 Task: Send an email with the signature Gilberto Hall with the subject Update on a flexible work arrangement and the message Can you provide feedback on the latest training program for the sales team? from softage.8@softage.net to softage.9@softage.net and move the email from Sent Items to the folder Vitamins
Action: Mouse moved to (152, 173)
Screenshot: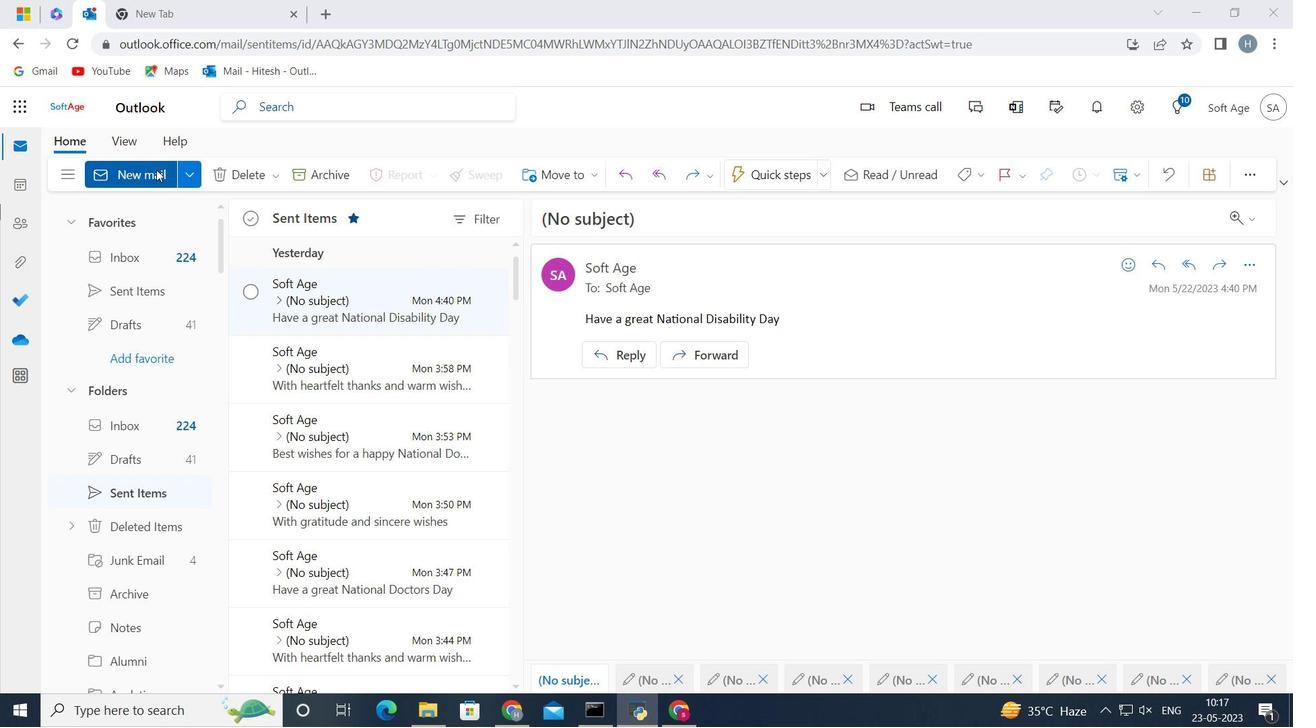 
Action: Mouse pressed left at (152, 173)
Screenshot: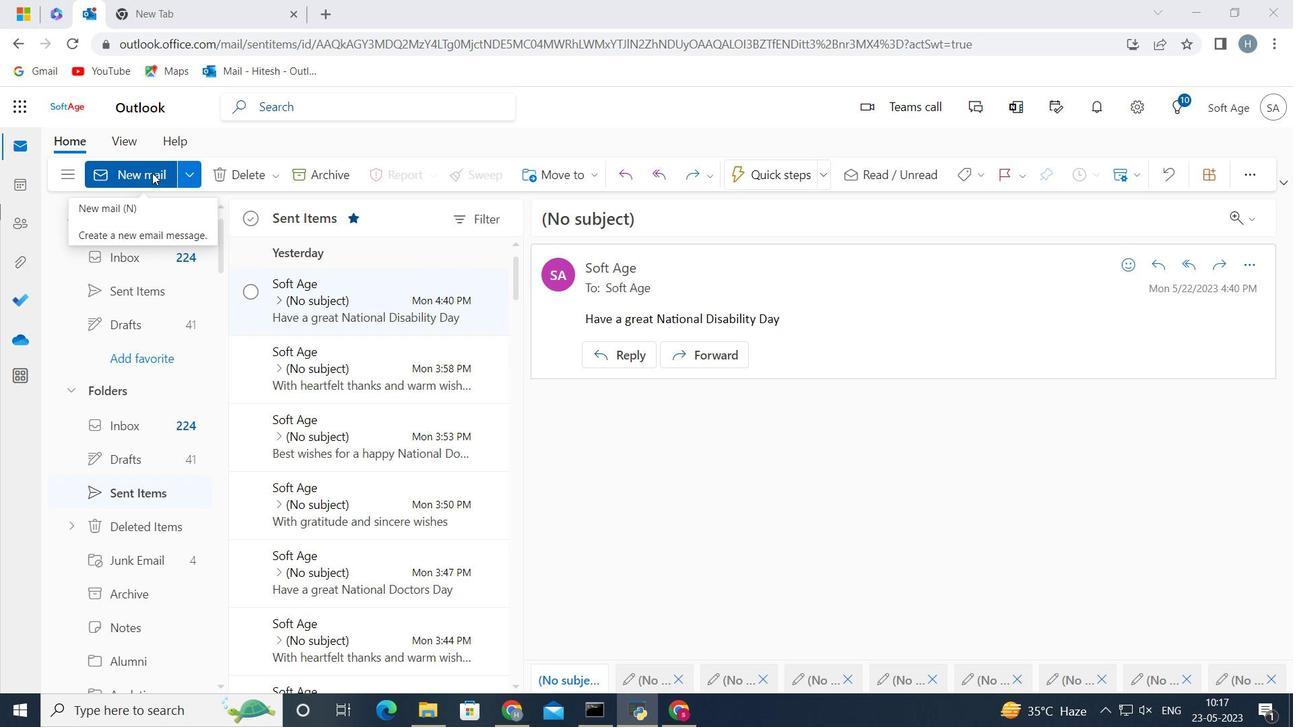 
Action: Mouse moved to (1063, 172)
Screenshot: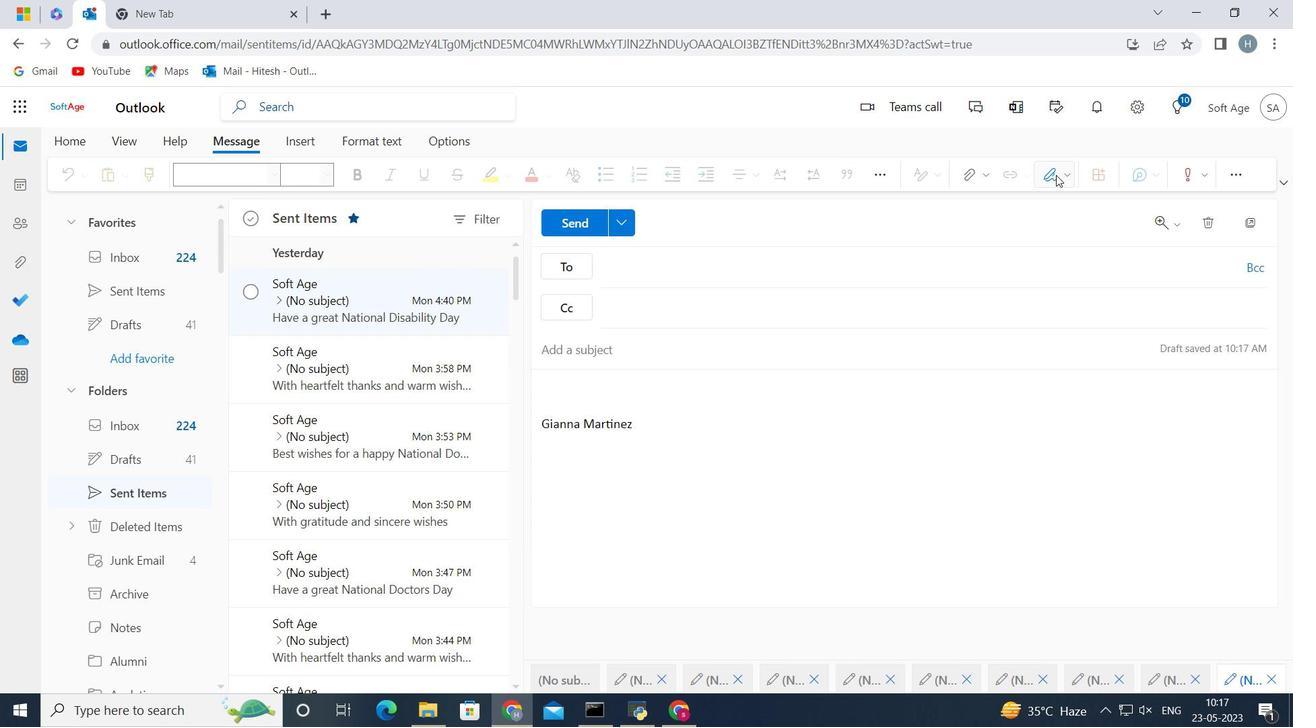 
Action: Mouse pressed left at (1063, 172)
Screenshot: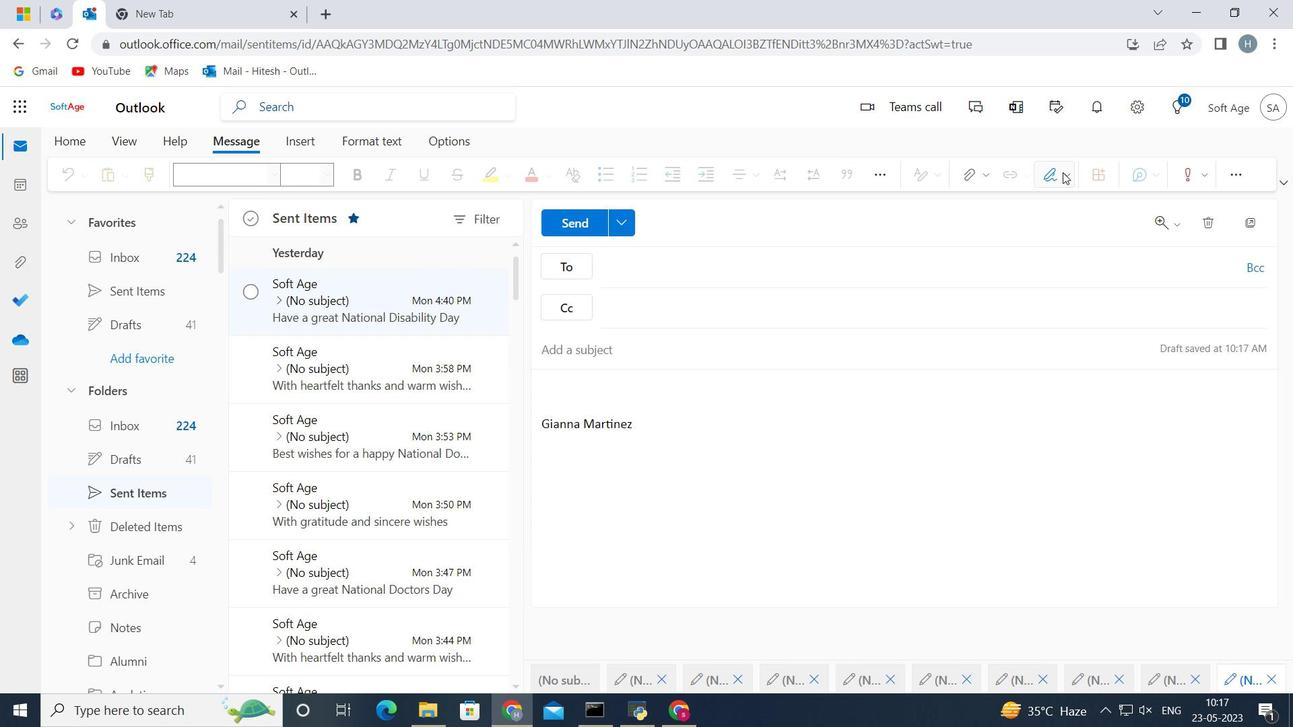 
Action: Mouse moved to (980, 245)
Screenshot: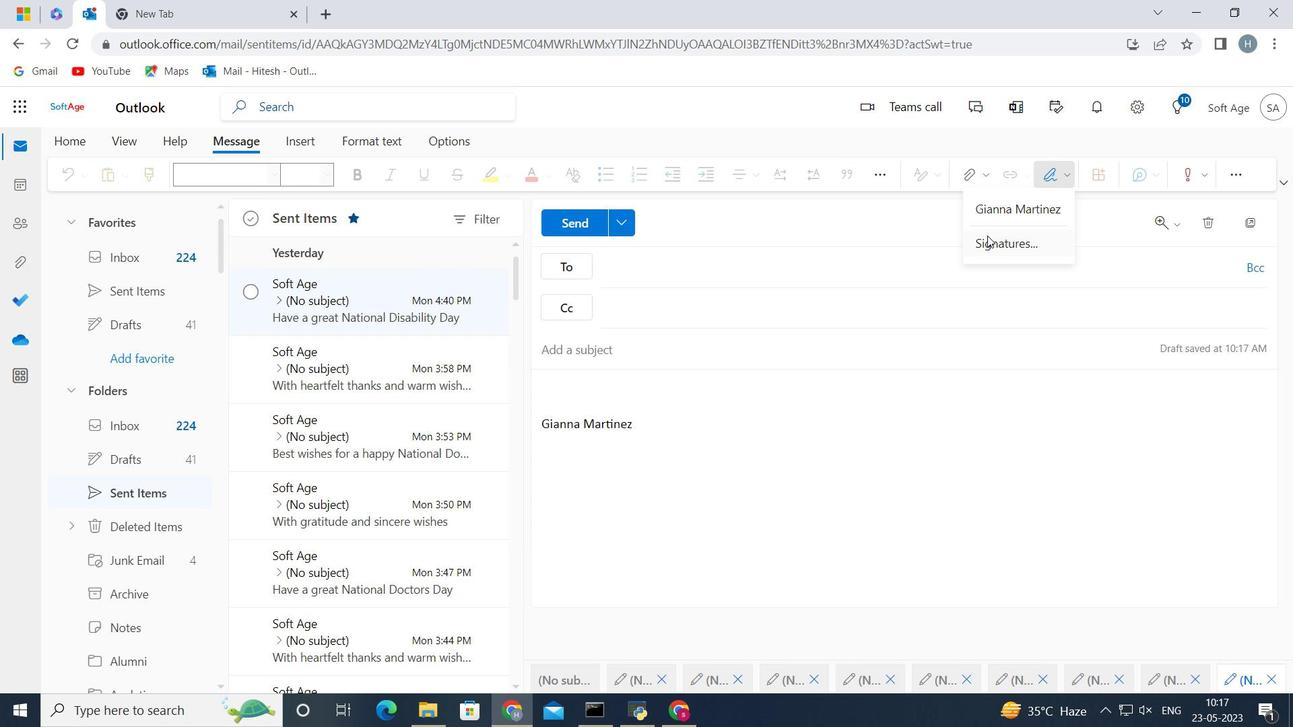 
Action: Mouse pressed left at (980, 245)
Screenshot: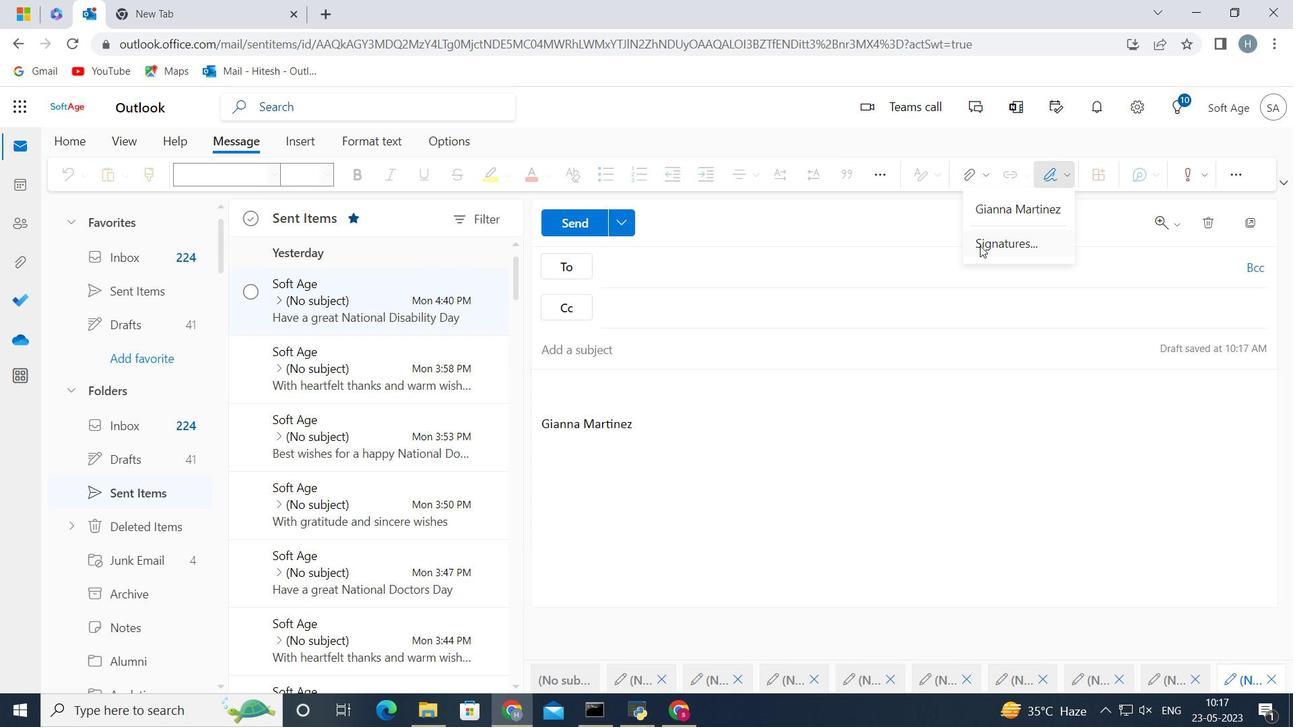 
Action: Mouse moved to (963, 311)
Screenshot: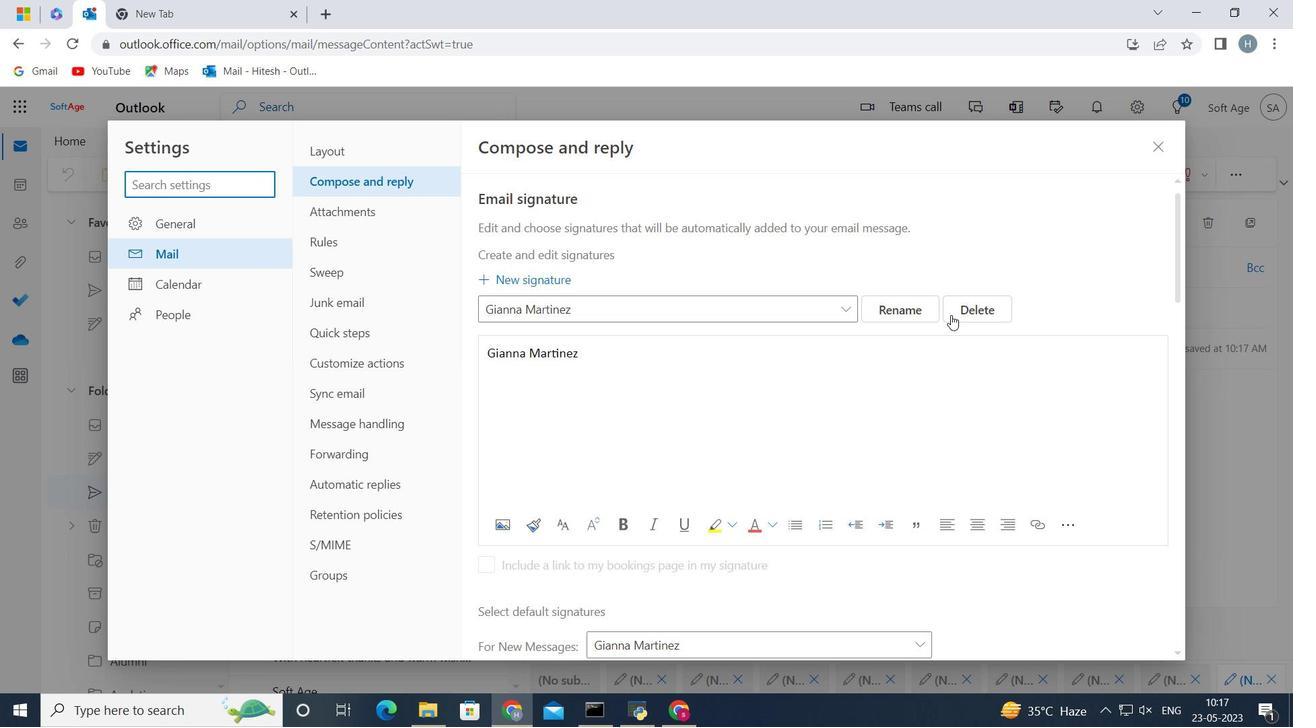 
Action: Mouse pressed left at (963, 311)
Screenshot: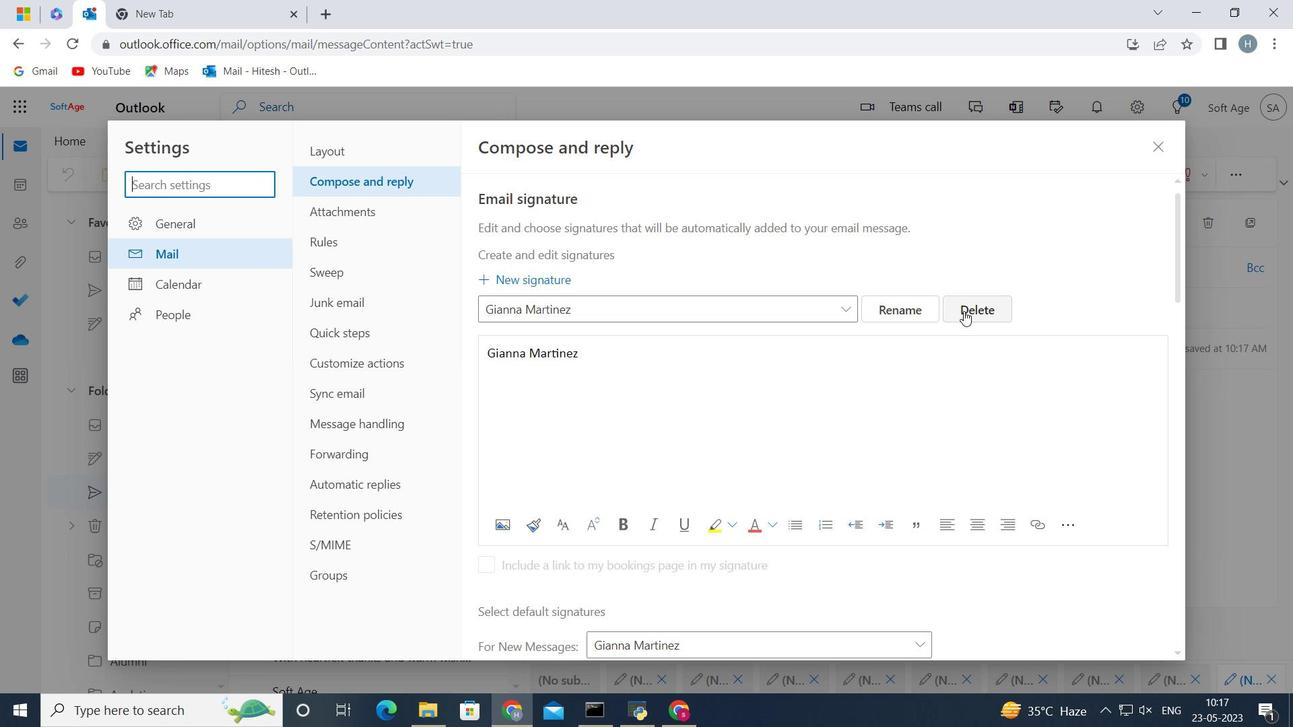 
Action: Mouse moved to (836, 311)
Screenshot: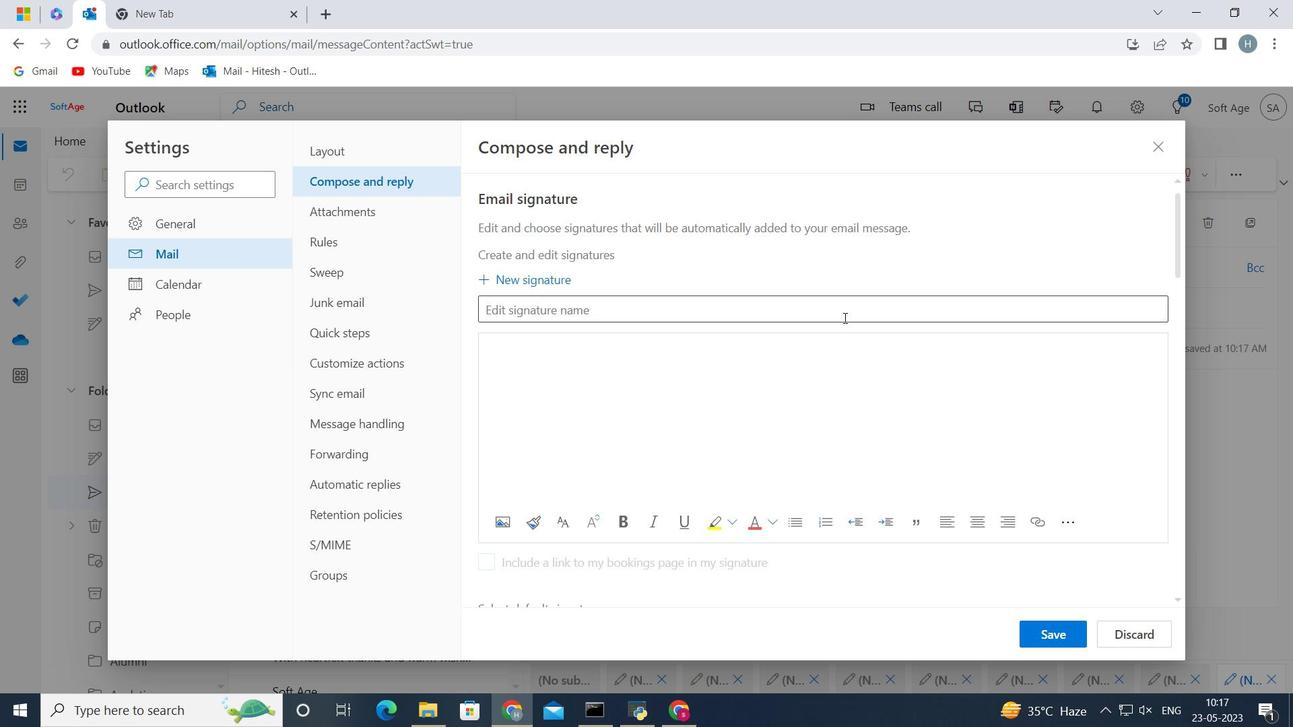 
Action: Mouse pressed left at (836, 311)
Screenshot: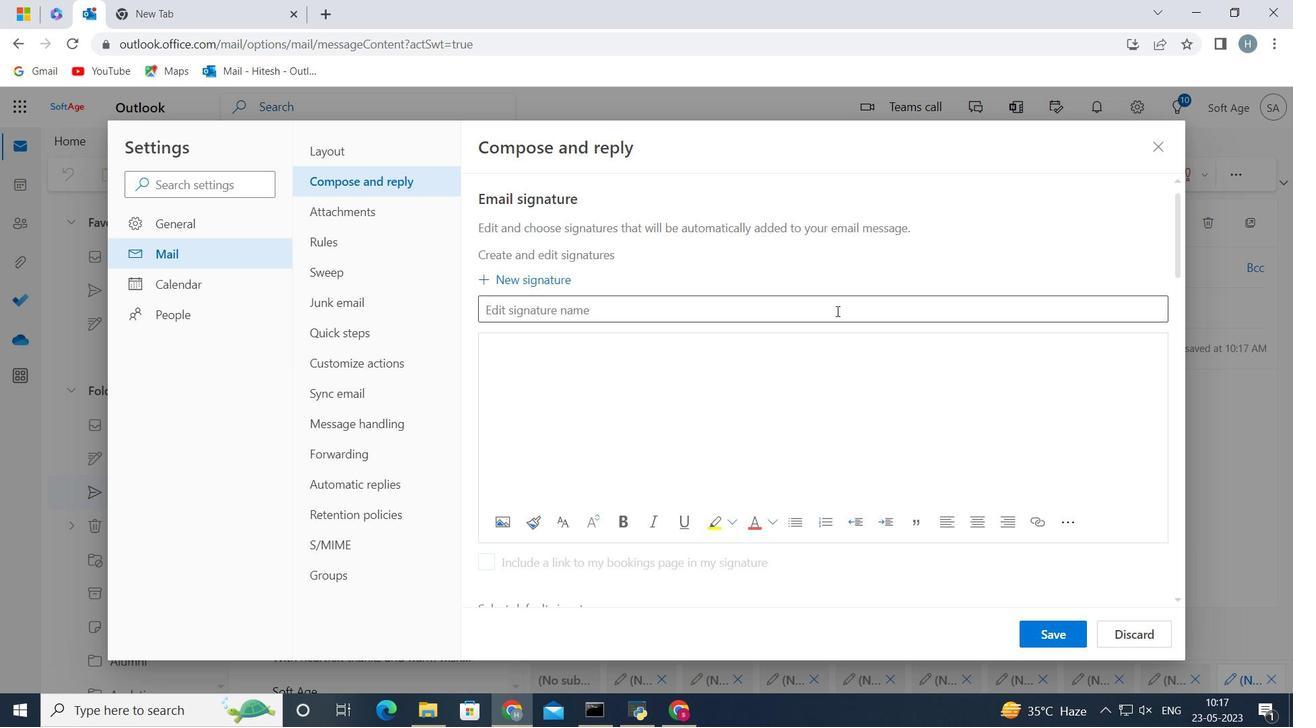 
Action: Key pressed <Key.shift>Gilberto<Key.space><Key.shift>Hall
Screenshot: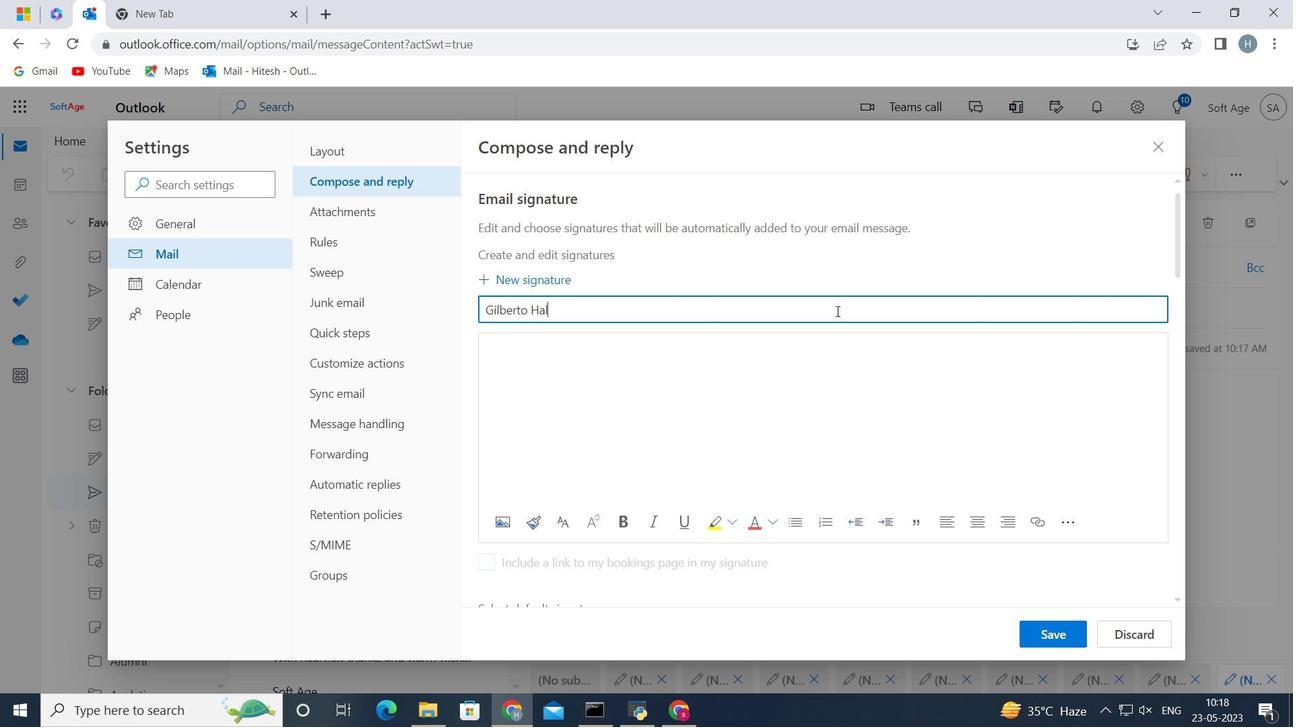 
Action: Mouse moved to (672, 350)
Screenshot: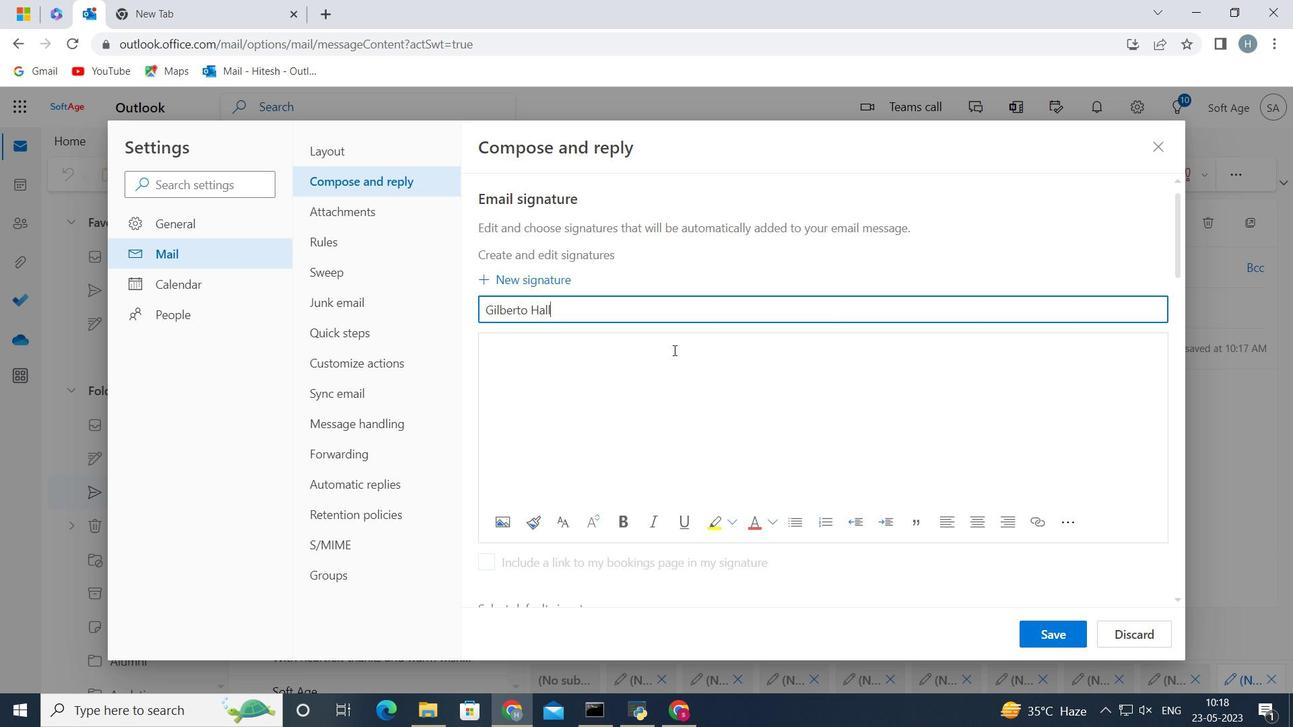 
Action: Mouse pressed left at (672, 350)
Screenshot: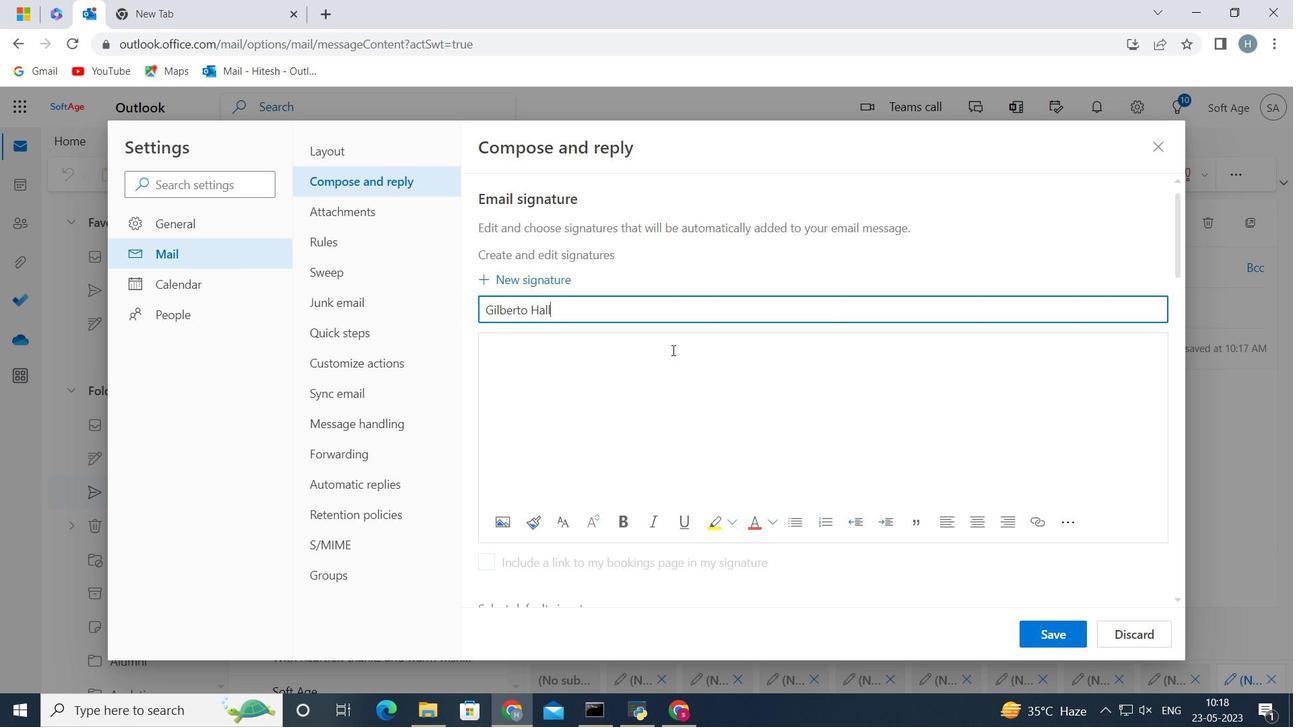 
Action: Key pressed <Key.shift>Gilberto<Key.space><Key.shift>Hall
Screenshot: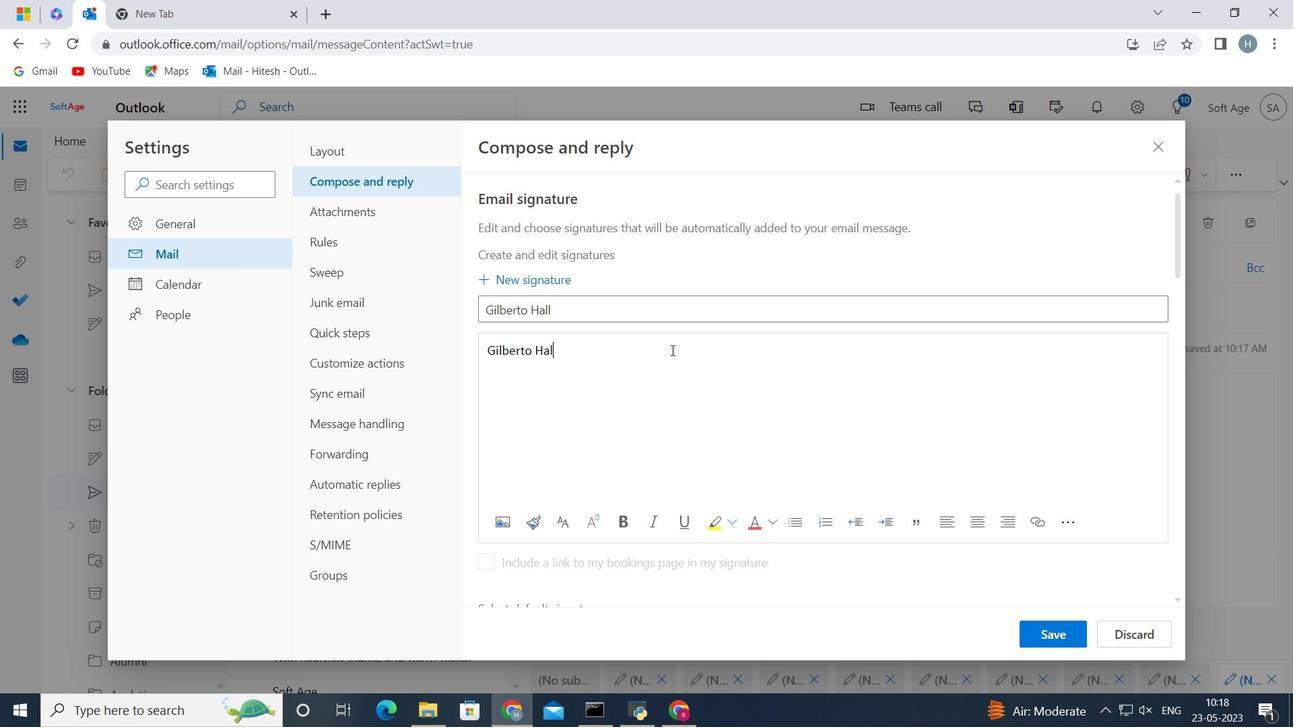 
Action: Mouse moved to (1064, 636)
Screenshot: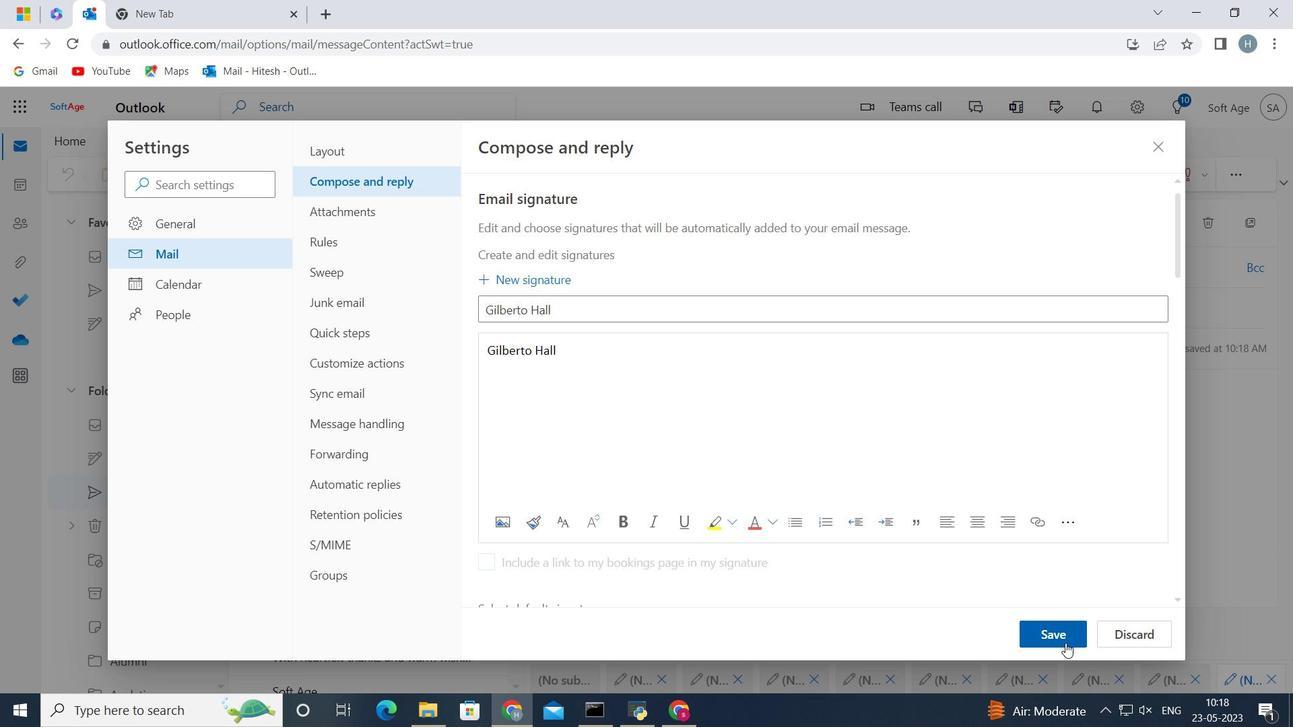 
Action: Mouse pressed left at (1064, 636)
Screenshot: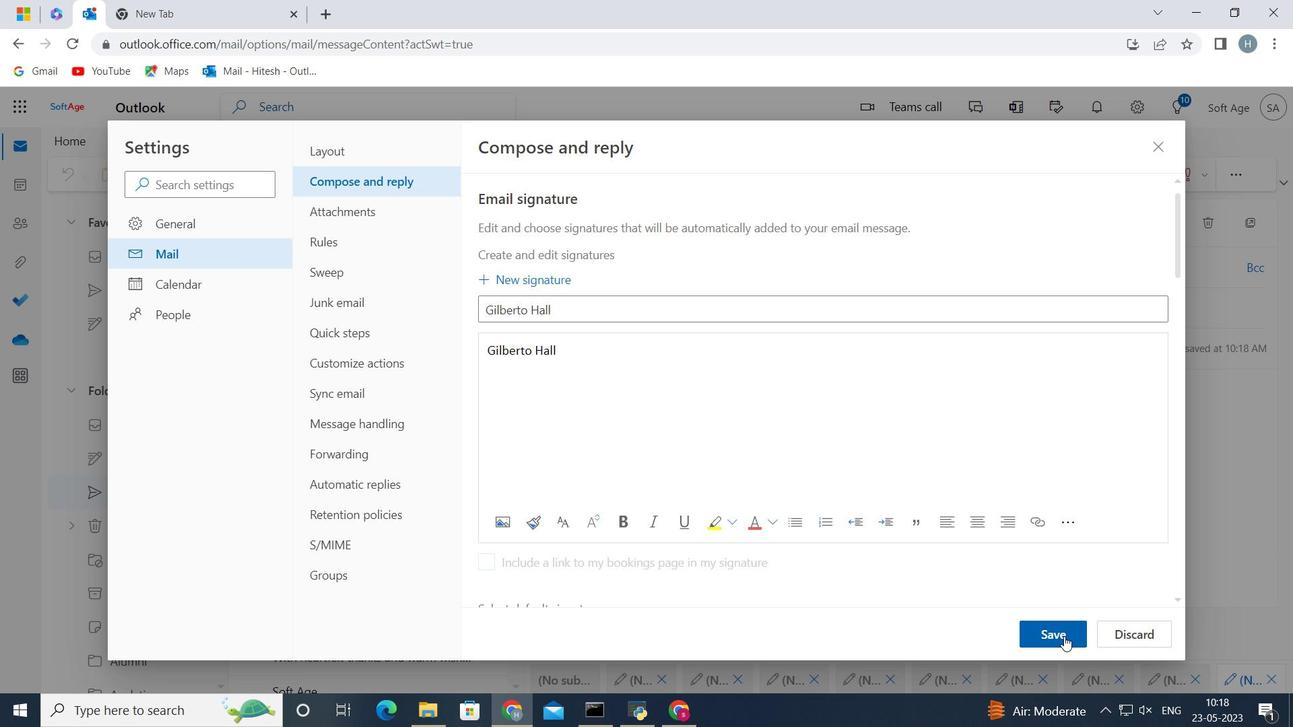 
Action: Mouse moved to (965, 314)
Screenshot: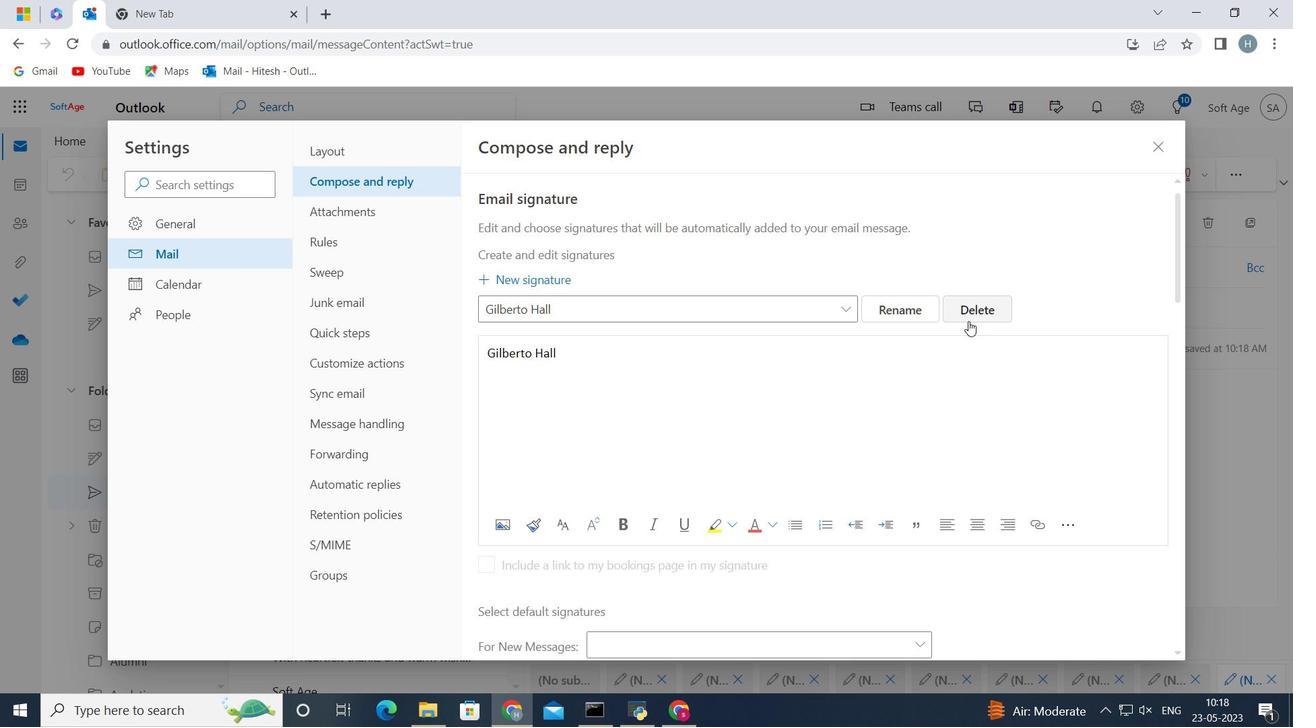 
Action: Mouse scrolled (966, 314) with delta (0, 0)
Screenshot: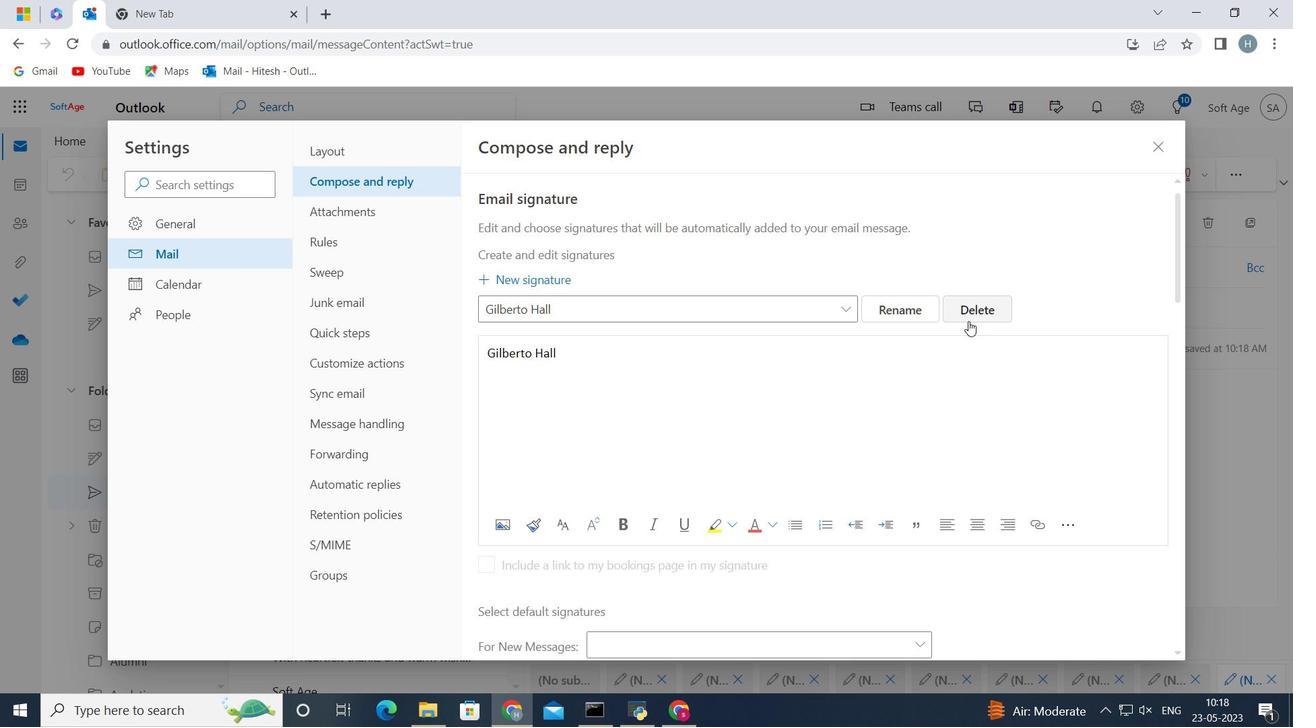 
Action: Mouse scrolled (965, 313) with delta (0, 0)
Screenshot: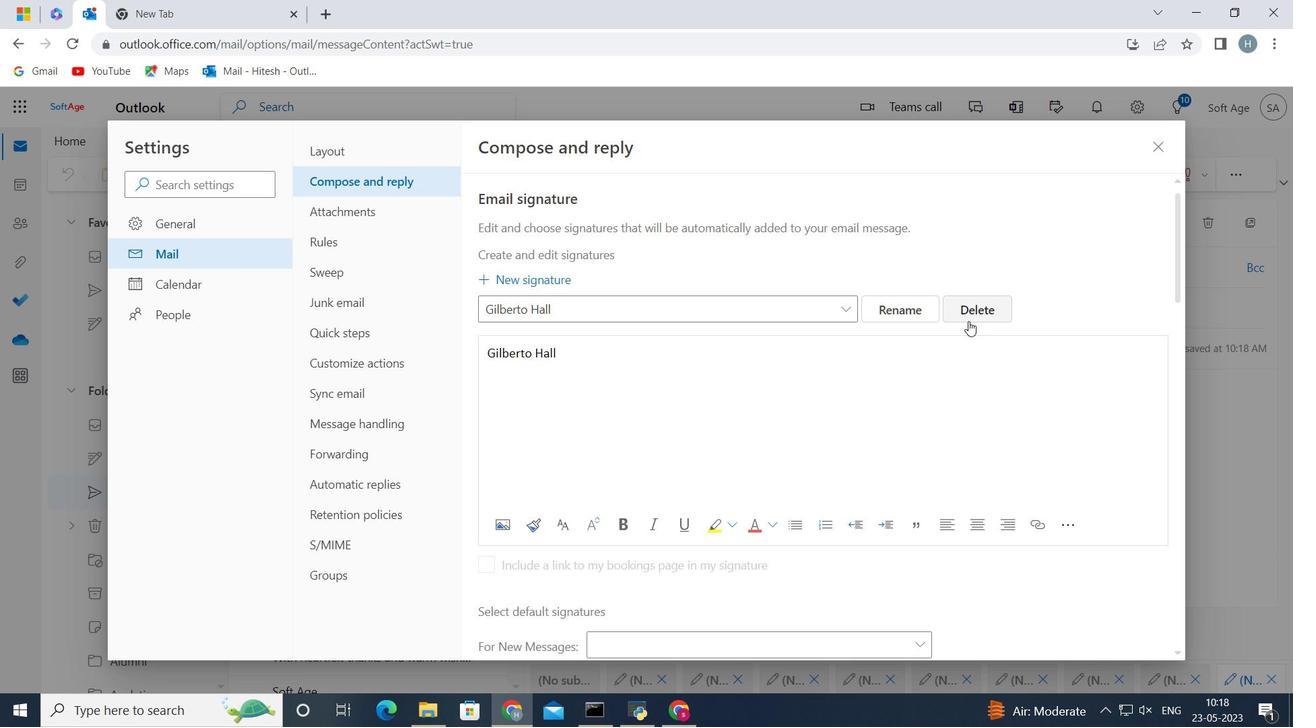 
Action: Mouse moved to (871, 475)
Screenshot: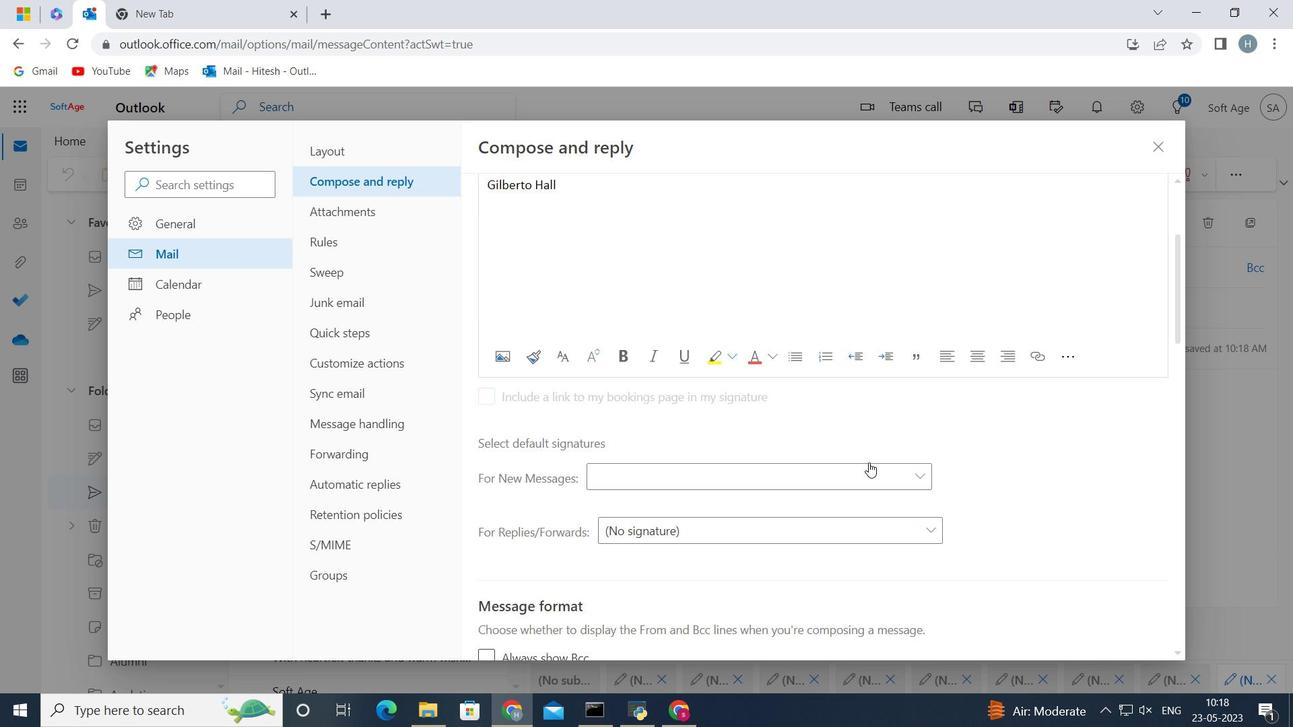 
Action: Mouse pressed left at (871, 475)
Screenshot: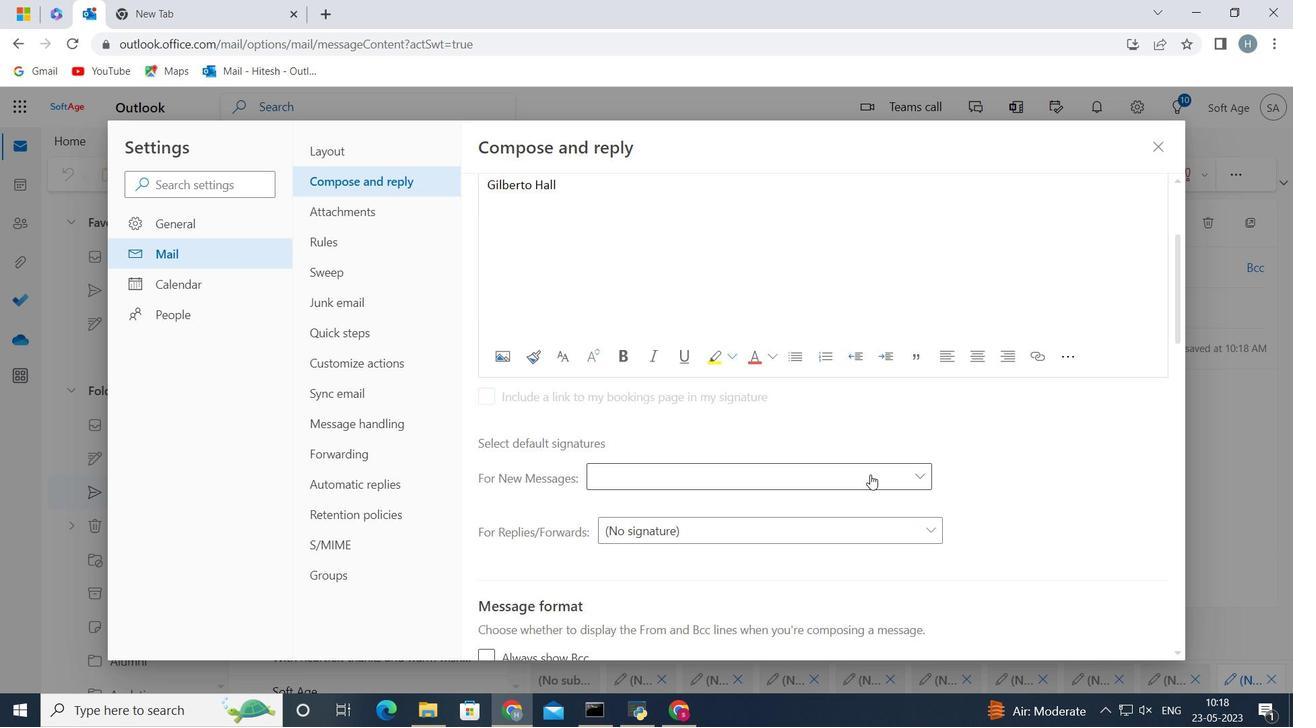 
Action: Mouse moved to (815, 534)
Screenshot: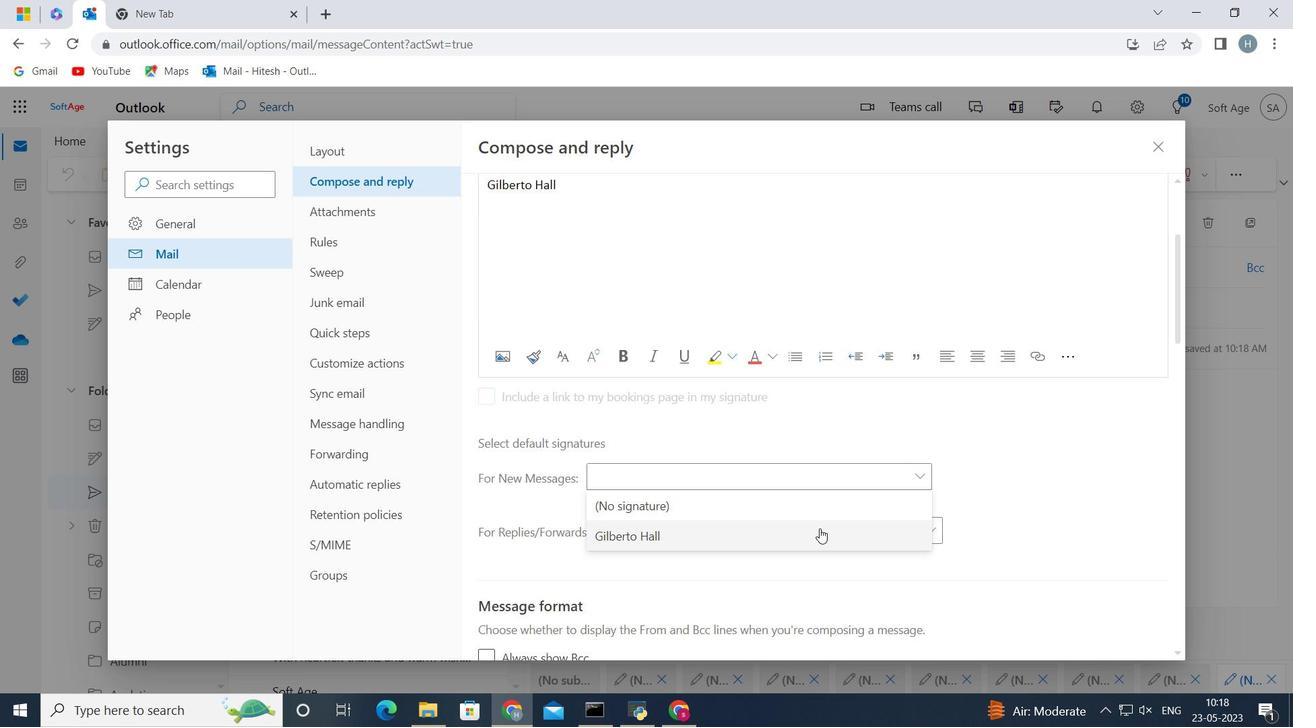 
Action: Mouse pressed left at (815, 534)
Screenshot: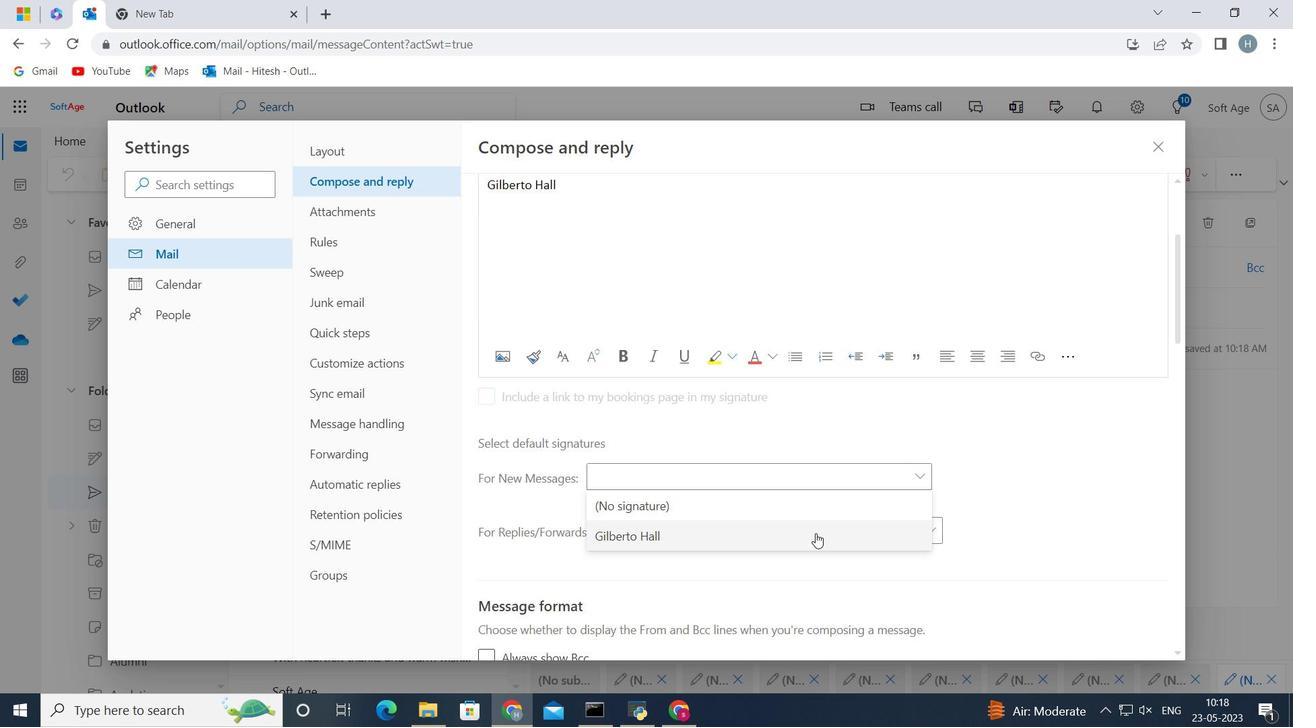 
Action: Mouse moved to (1062, 634)
Screenshot: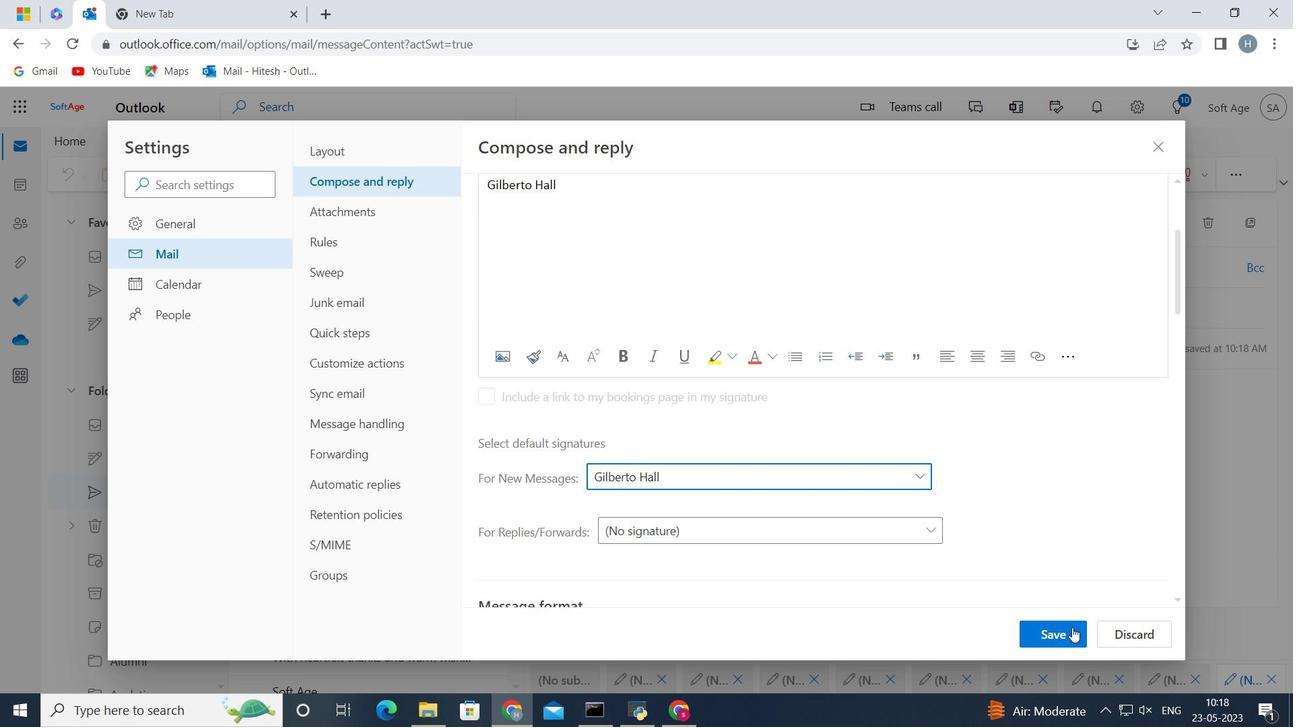 
Action: Mouse pressed left at (1062, 634)
Screenshot: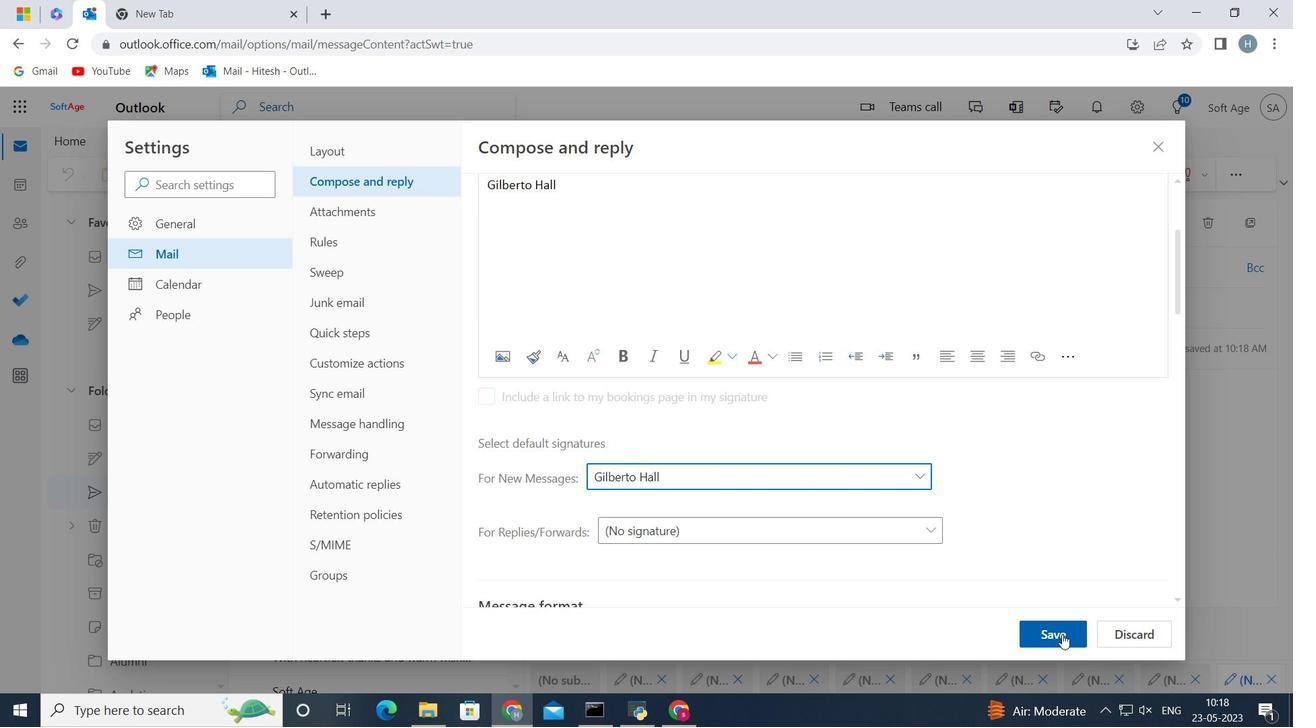 
Action: Mouse moved to (1152, 152)
Screenshot: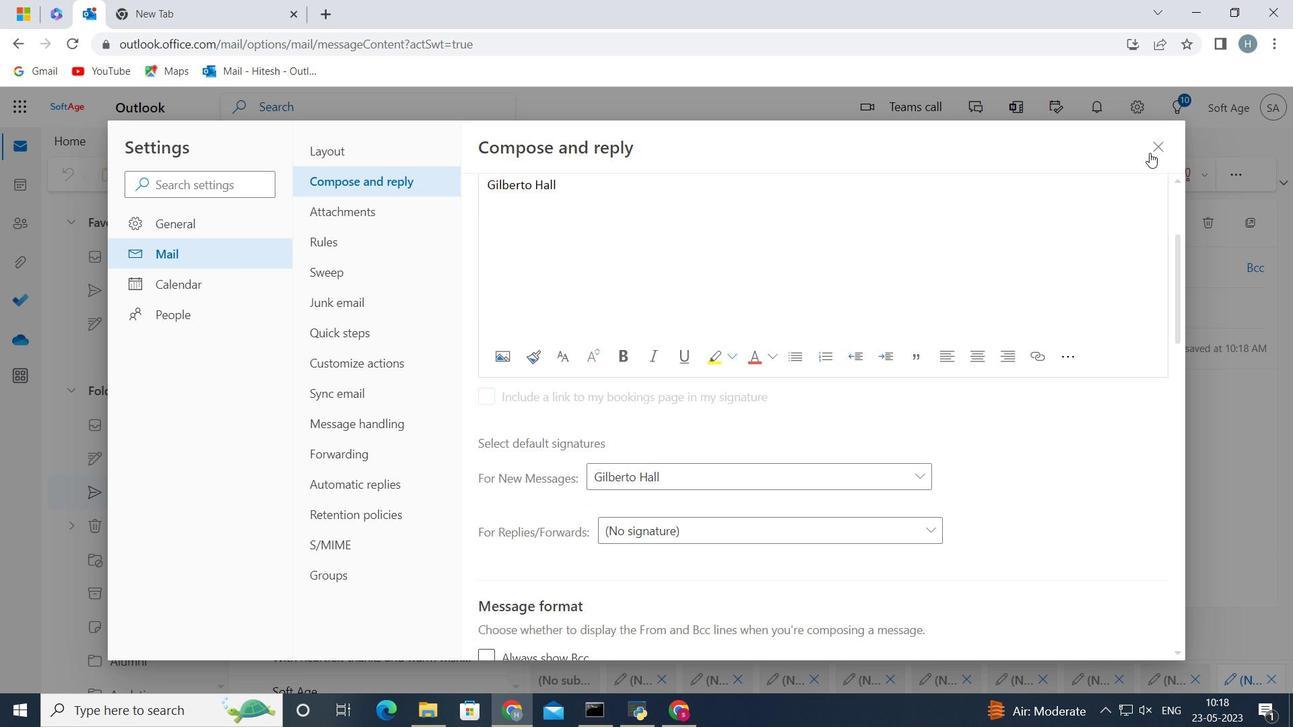 
Action: Mouse pressed left at (1152, 152)
Screenshot: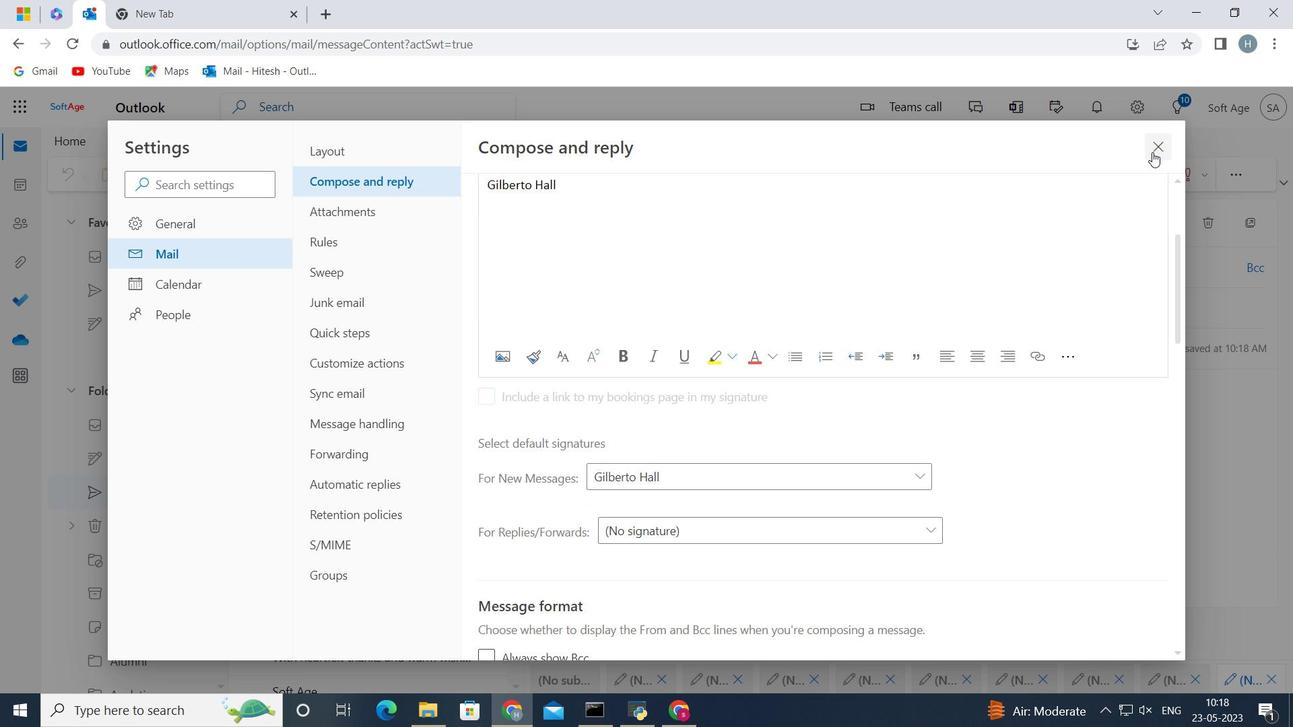 
Action: Mouse moved to (593, 356)
Screenshot: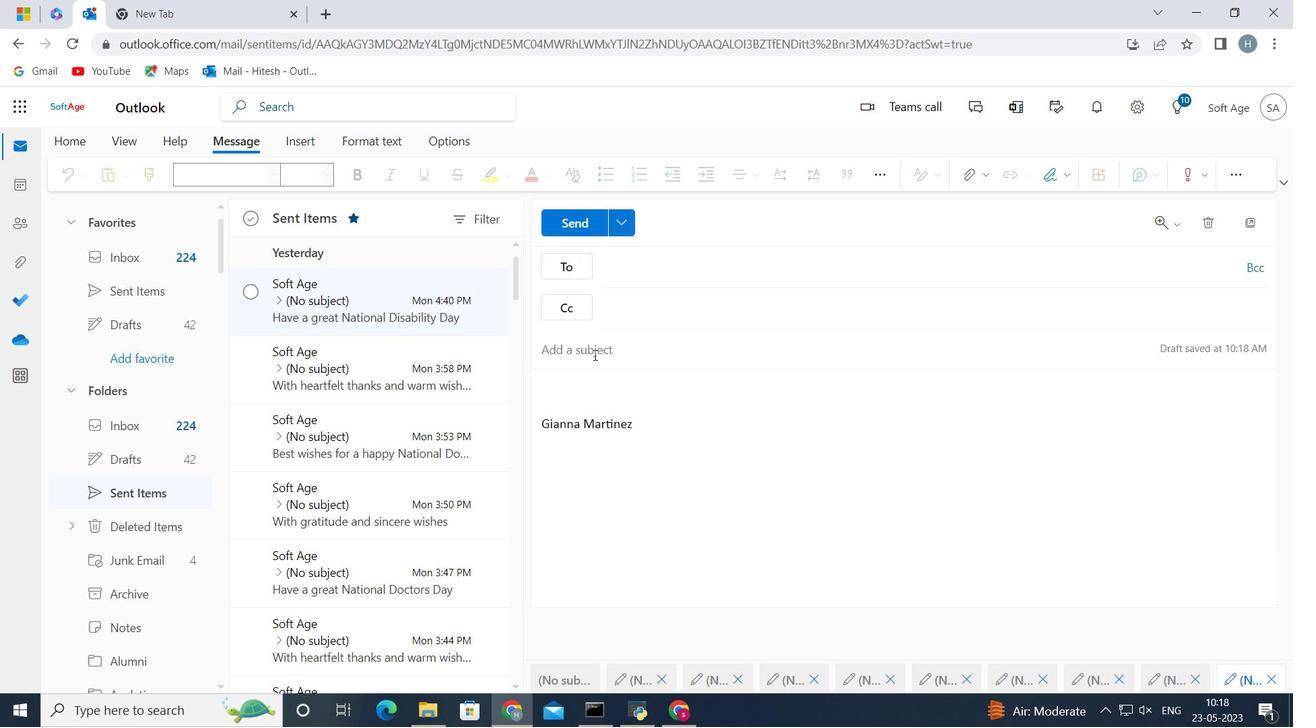 
Action: Mouse pressed left at (593, 356)
Screenshot: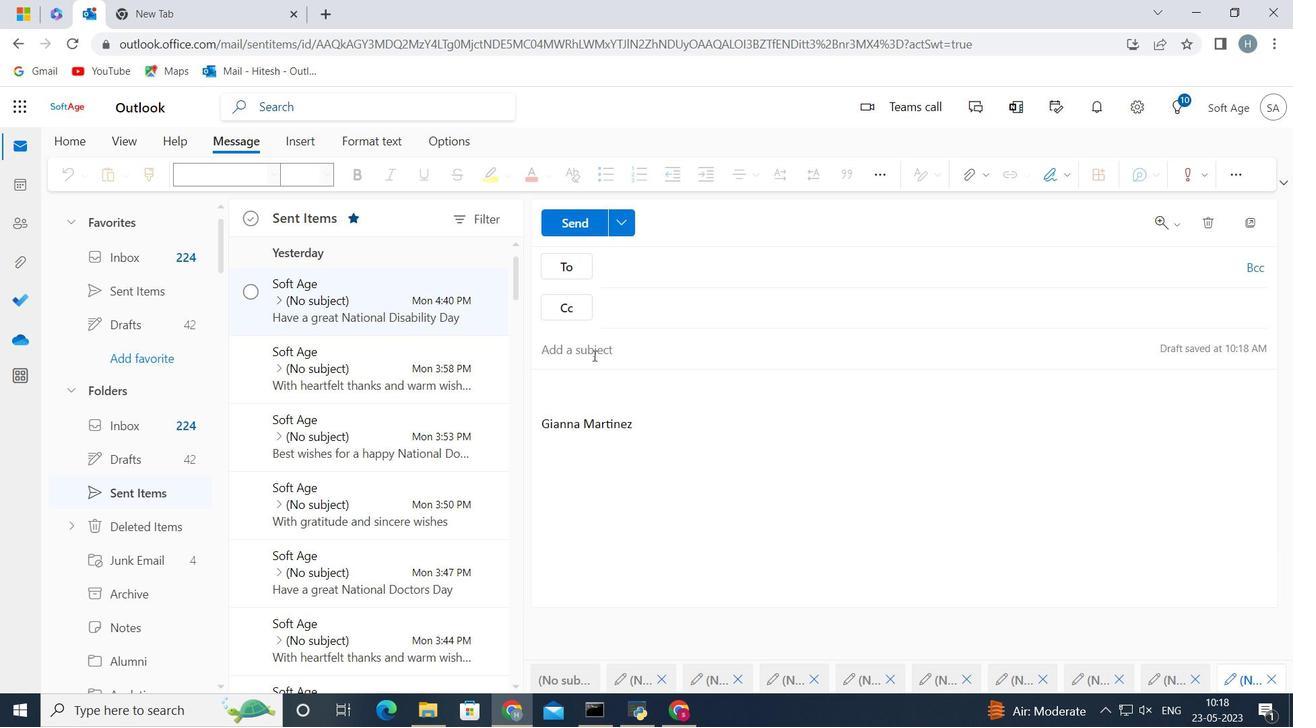 
Action: Key pressed <Key.shift>Upgr<Key.backspace><Key.backspace>date<Key.space>on<Key.space>a<Key.space>flexible<Key.space>work<Key.space>arrangment<Key.space><Key.backspace><Key.backspace><Key.backspace><Key.backspace><Key.backspace>ement
Screenshot: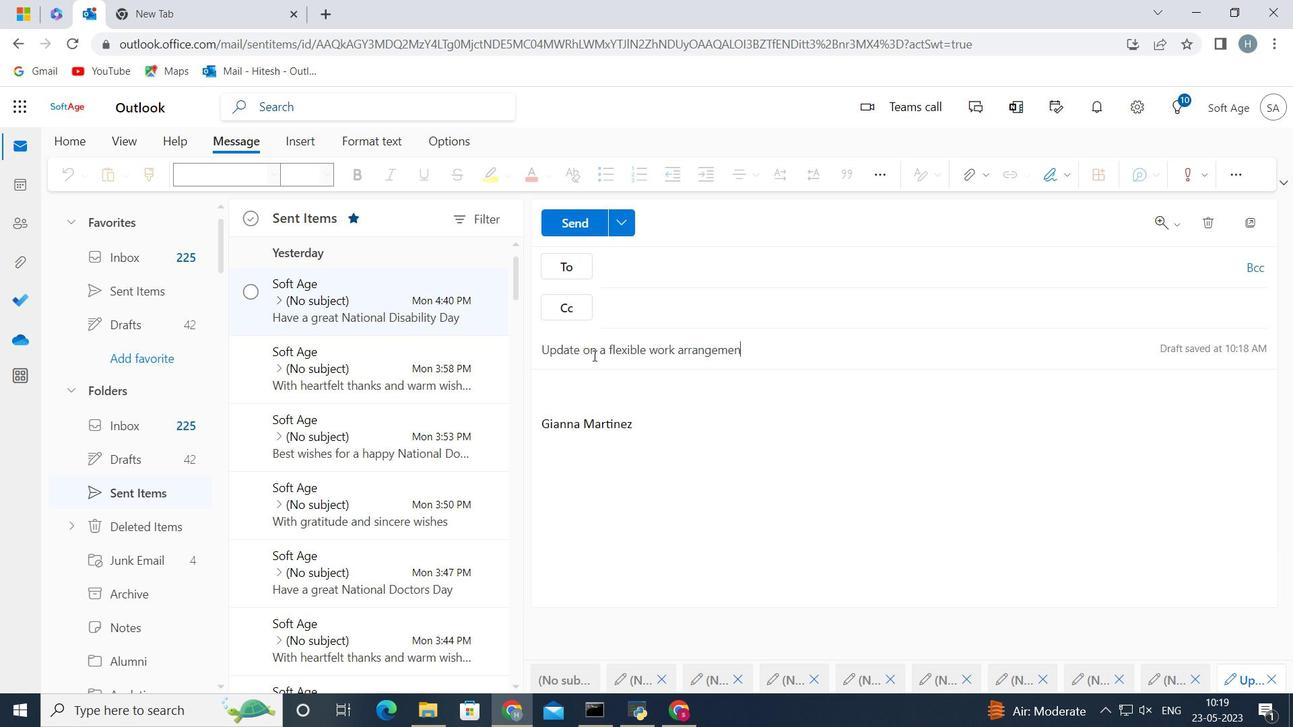 
Action: Mouse moved to (641, 422)
Screenshot: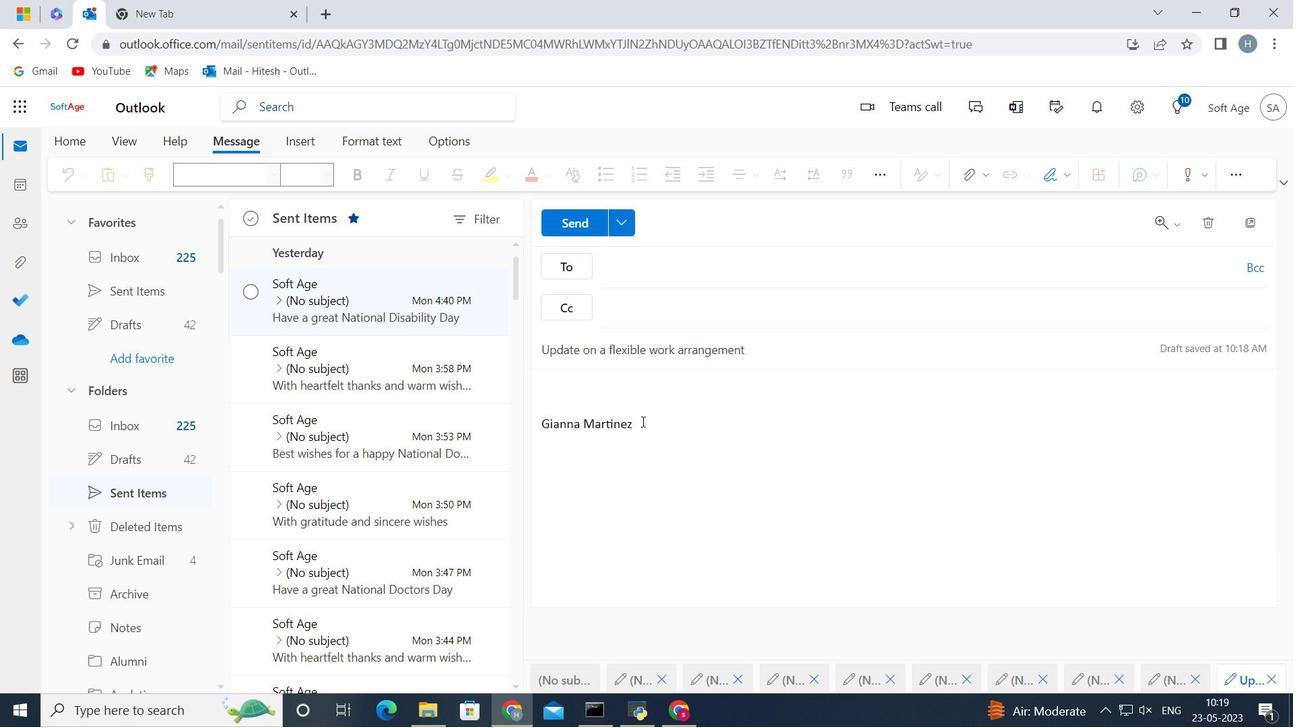 
Action: Mouse pressed left at (641, 422)
Screenshot: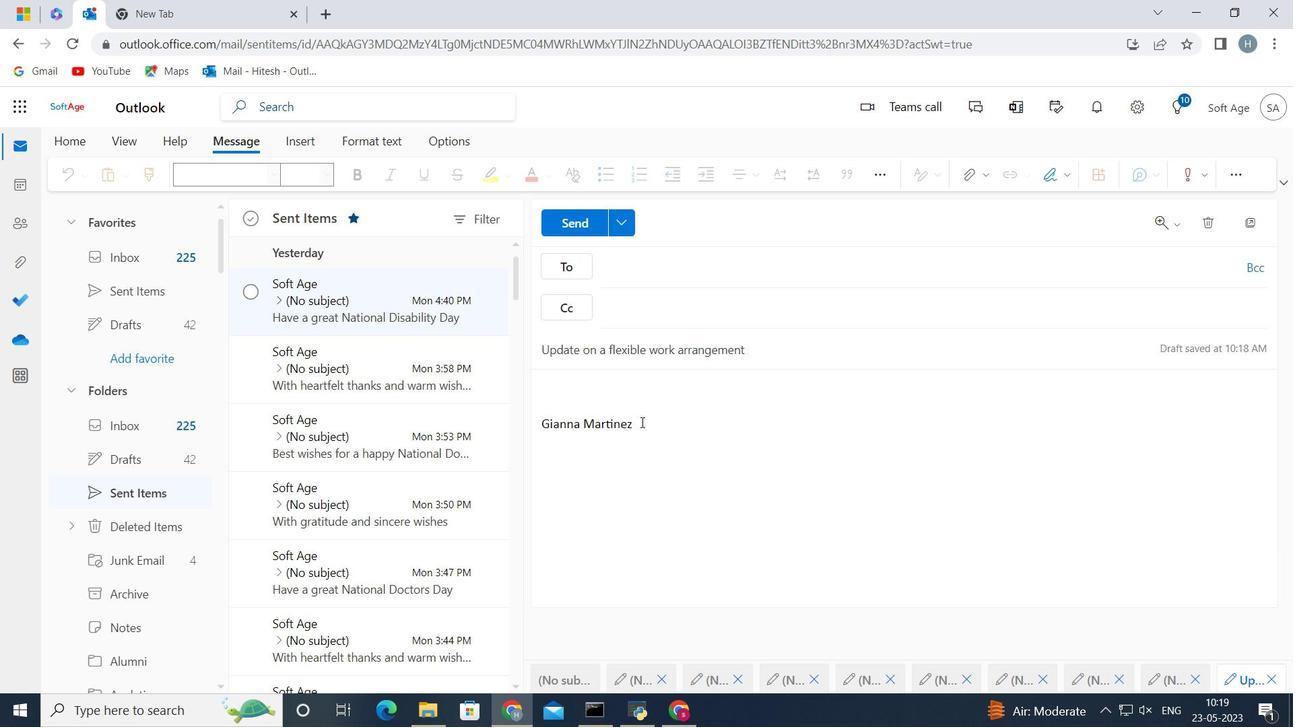 
Action: Key pressed <Key.backspace><Key.backspace><Key.backspace><Key.backspace><Key.backspace><Key.backspace><Key.backspace><Key.backspace><Key.backspace><Key.backspace><Key.backspace><Key.backspace><Key.backspace><Key.backspace><Key.backspace><Key.backspace><Key.backspace><Key.backspace><Key.backspace><Key.backspace><Key.backspace><Key.backspace><Key.backspace><Key.backspace><Key.backspace><Key.backspace><Key.backspace><Key.backspace><Key.backspace><Key.backspace><Key.shift>Can<Key.space>you<Key.space>provide<Key.space>feedback<Key.space>on<Key.space>the<Key.space>latest<Key.space>training<Key.space>program<Key.space>for<Key.space>the<Key.space>sales<Key.space>team
Screenshot: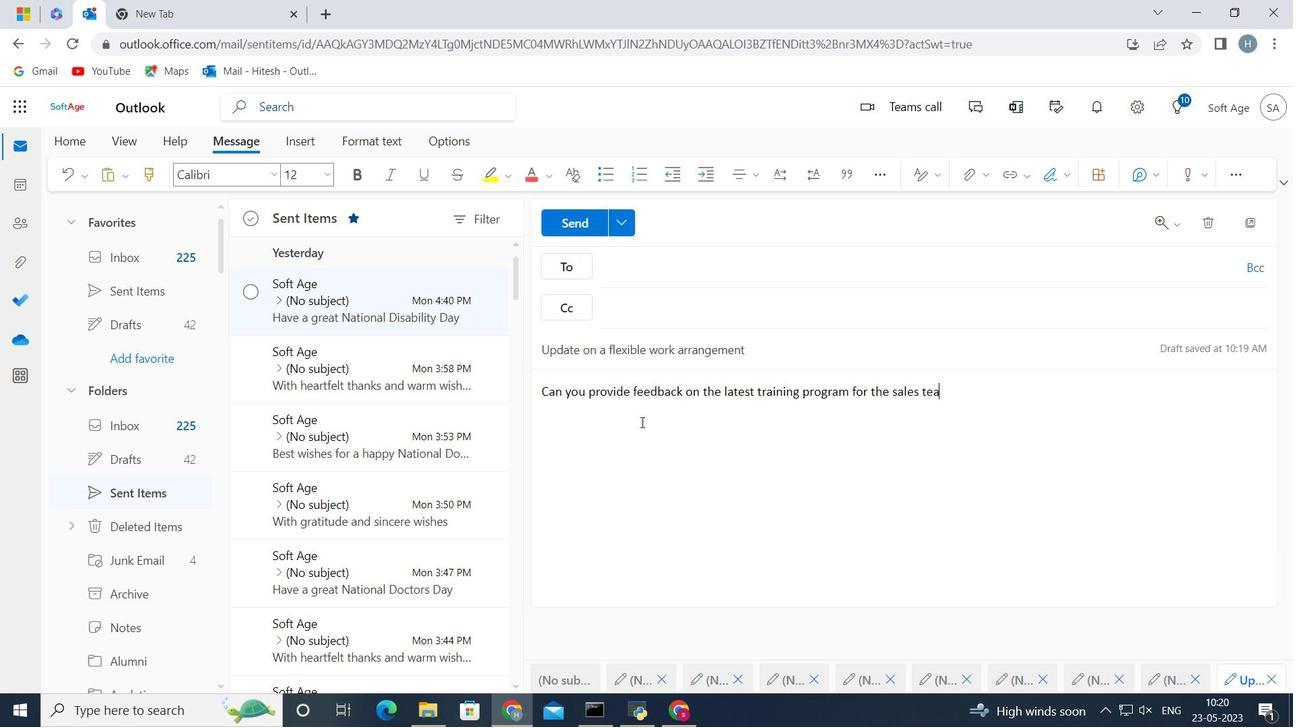 
Action: Mouse moved to (908, 394)
Screenshot: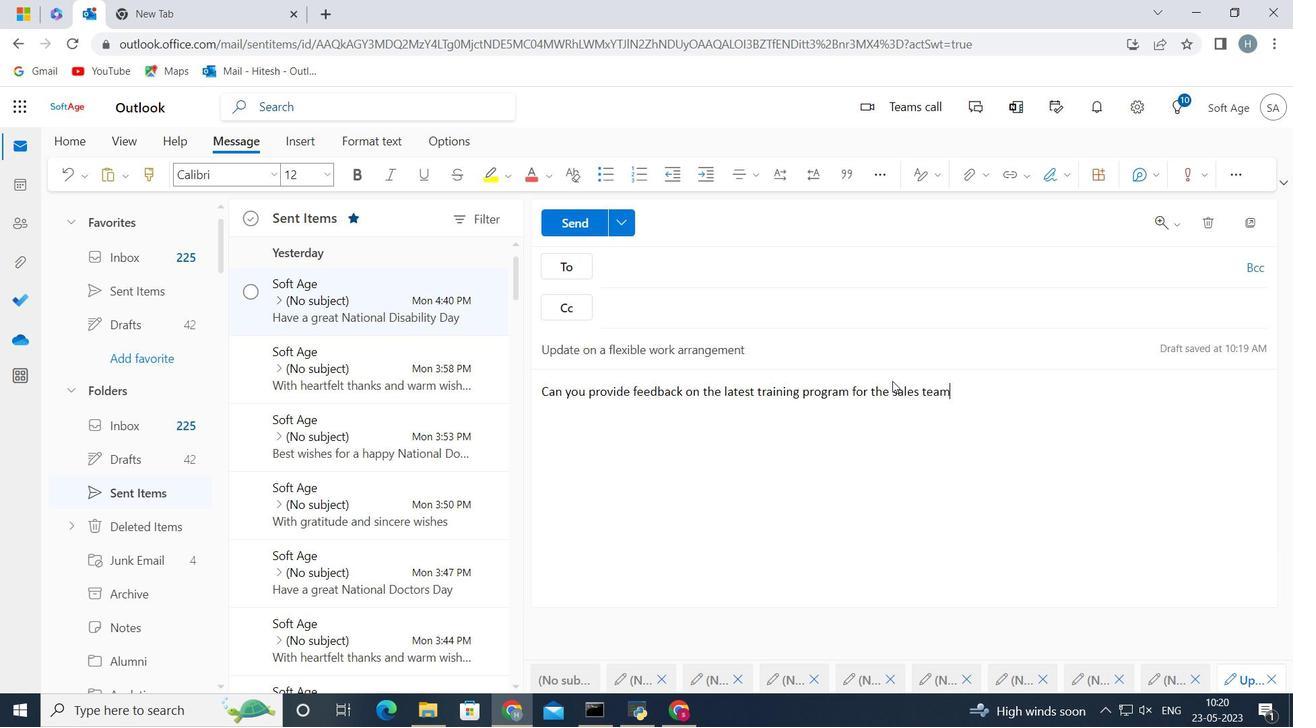
Action: Key pressed <Key.space>
Screenshot: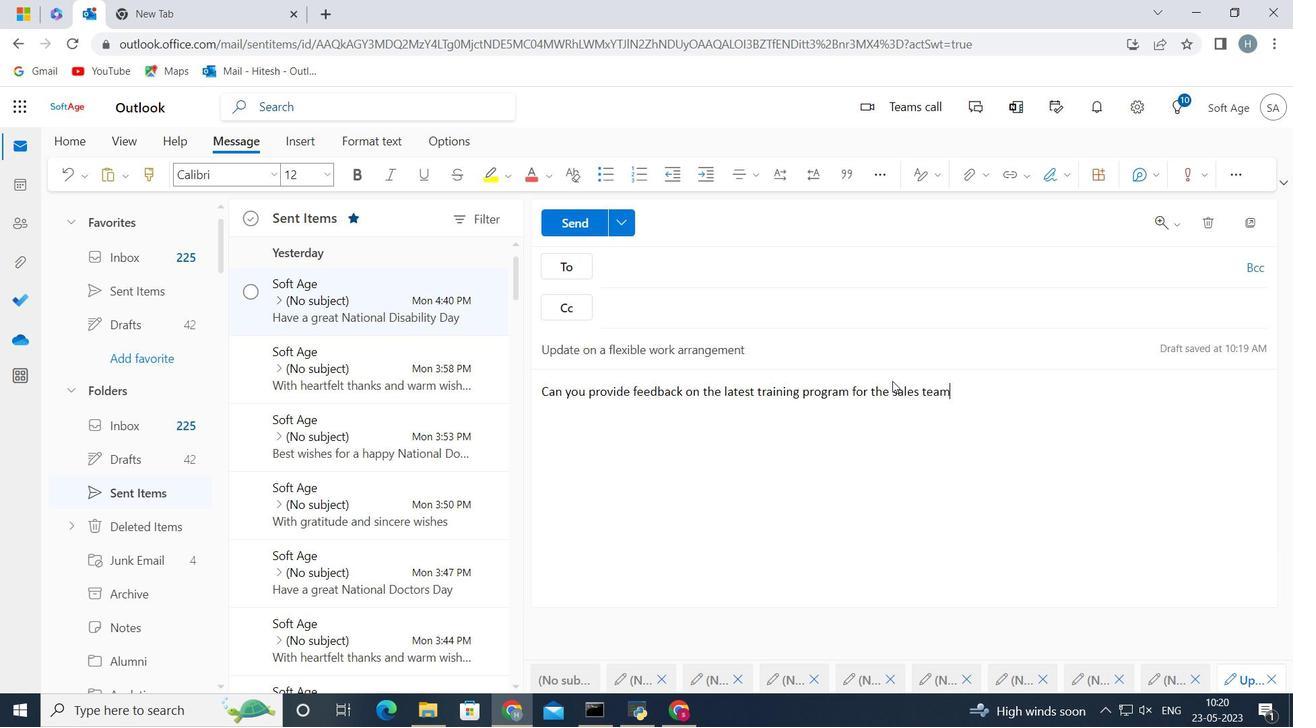 
Action: Mouse moved to (718, 270)
Screenshot: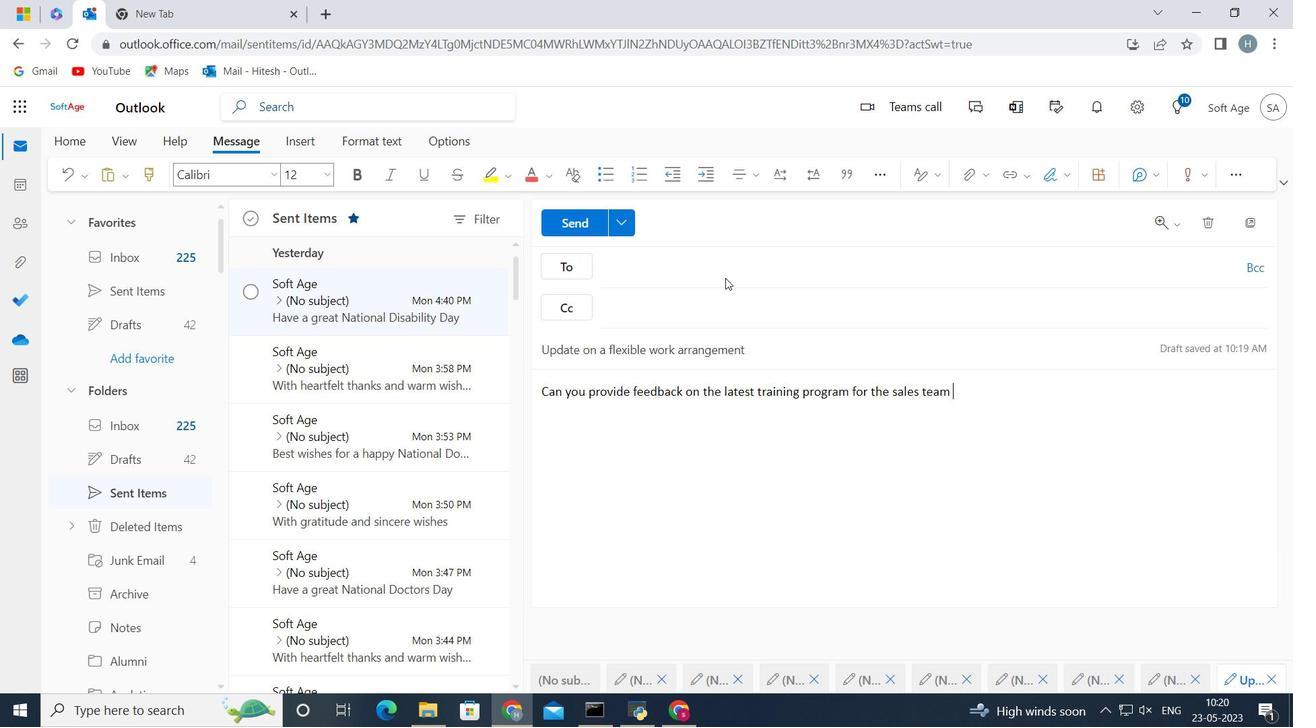
Action: Mouse pressed left at (718, 270)
Screenshot: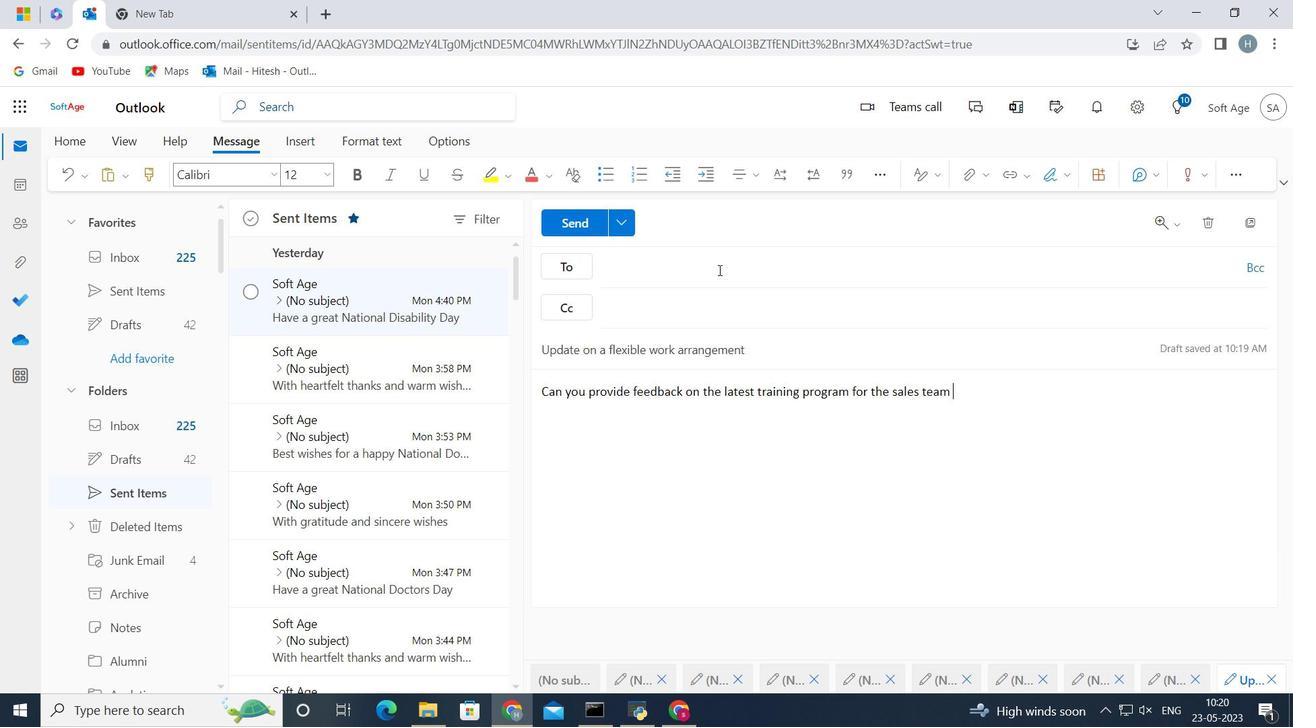 
Action: Key pressed softage.9<Key.shift><Key.shift>@softage.net
Screenshot: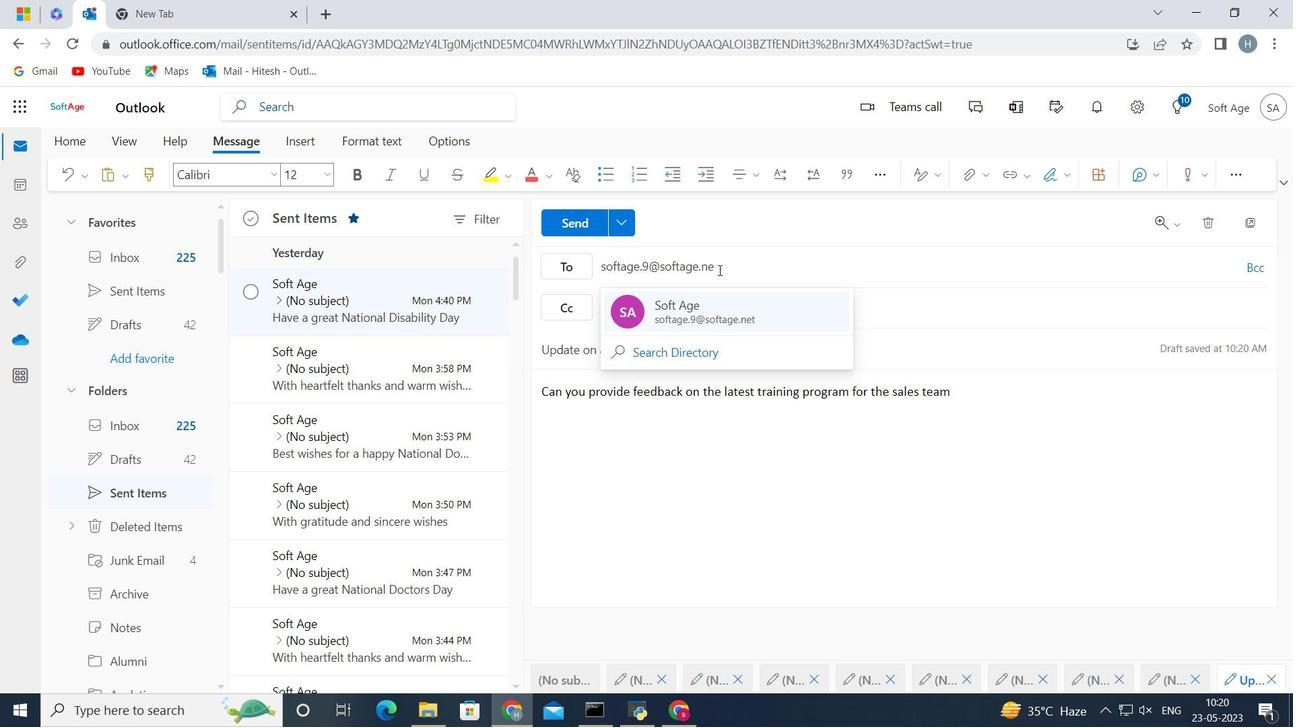 
Action: Mouse moved to (690, 307)
Screenshot: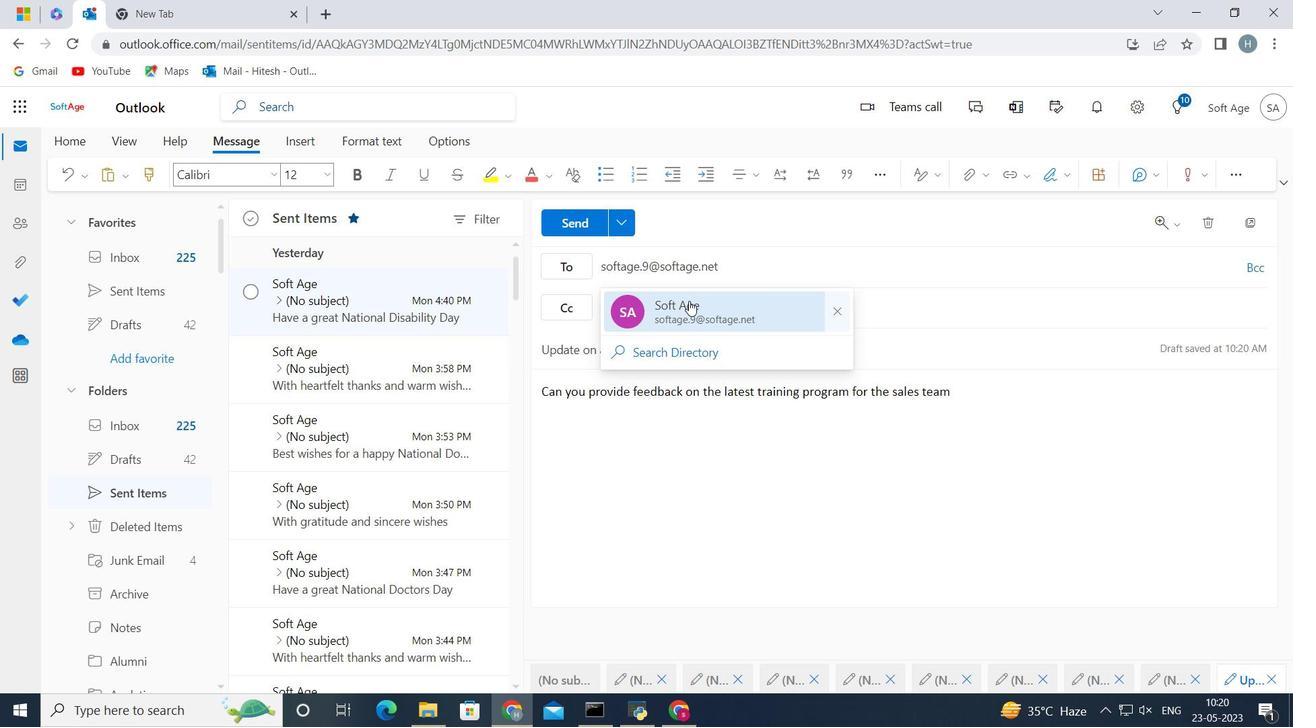 
Action: Mouse pressed left at (690, 307)
Screenshot: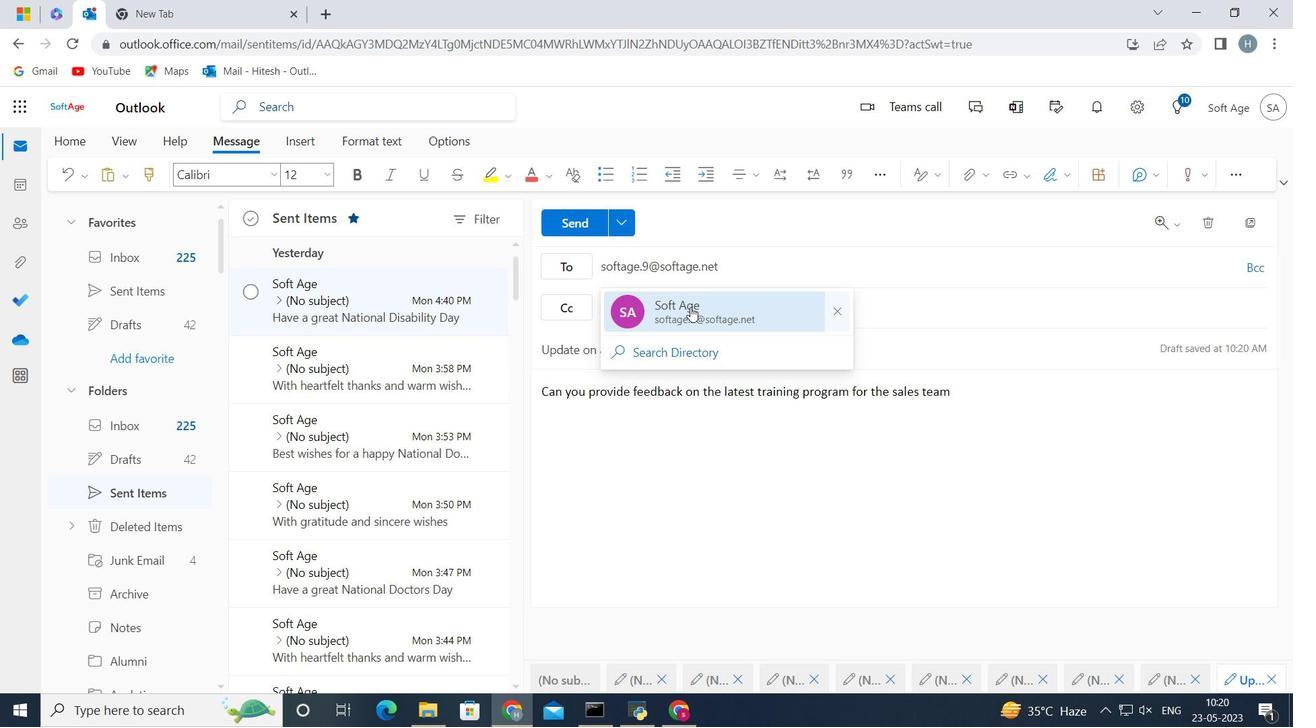 
Action: Mouse moved to (571, 218)
Screenshot: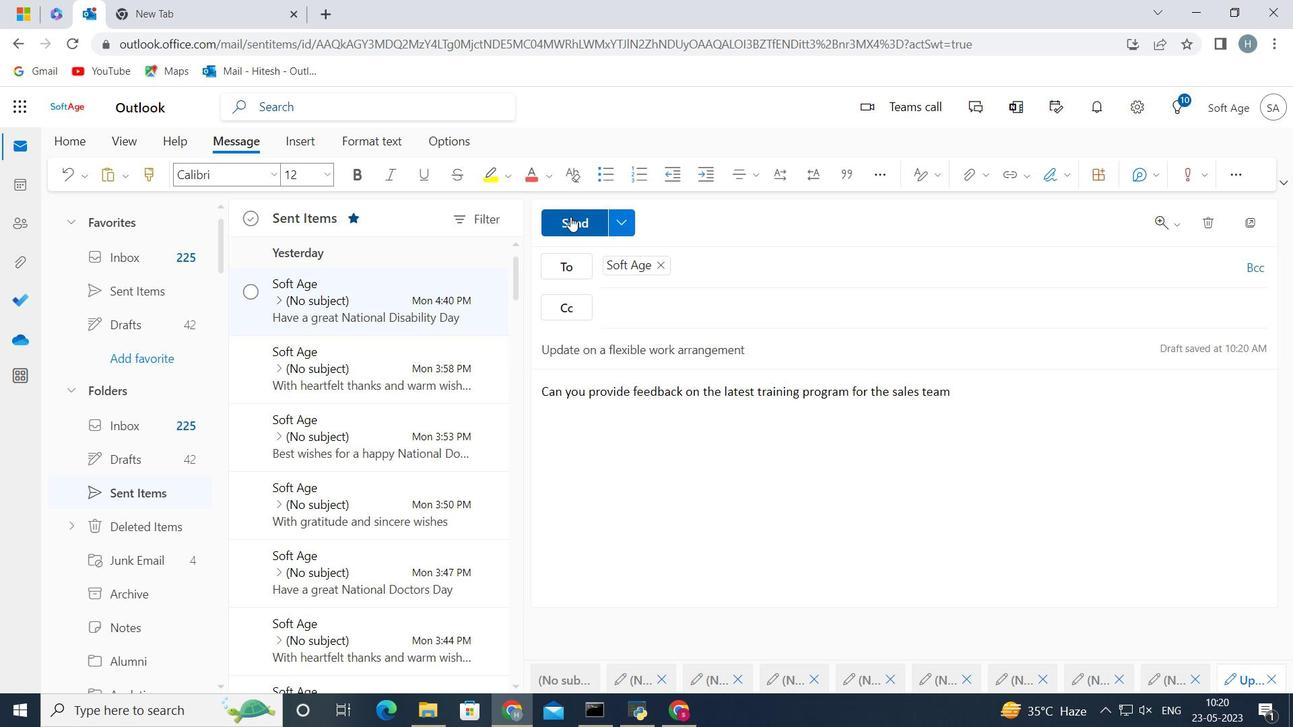 
Action: Mouse pressed left at (571, 218)
Screenshot: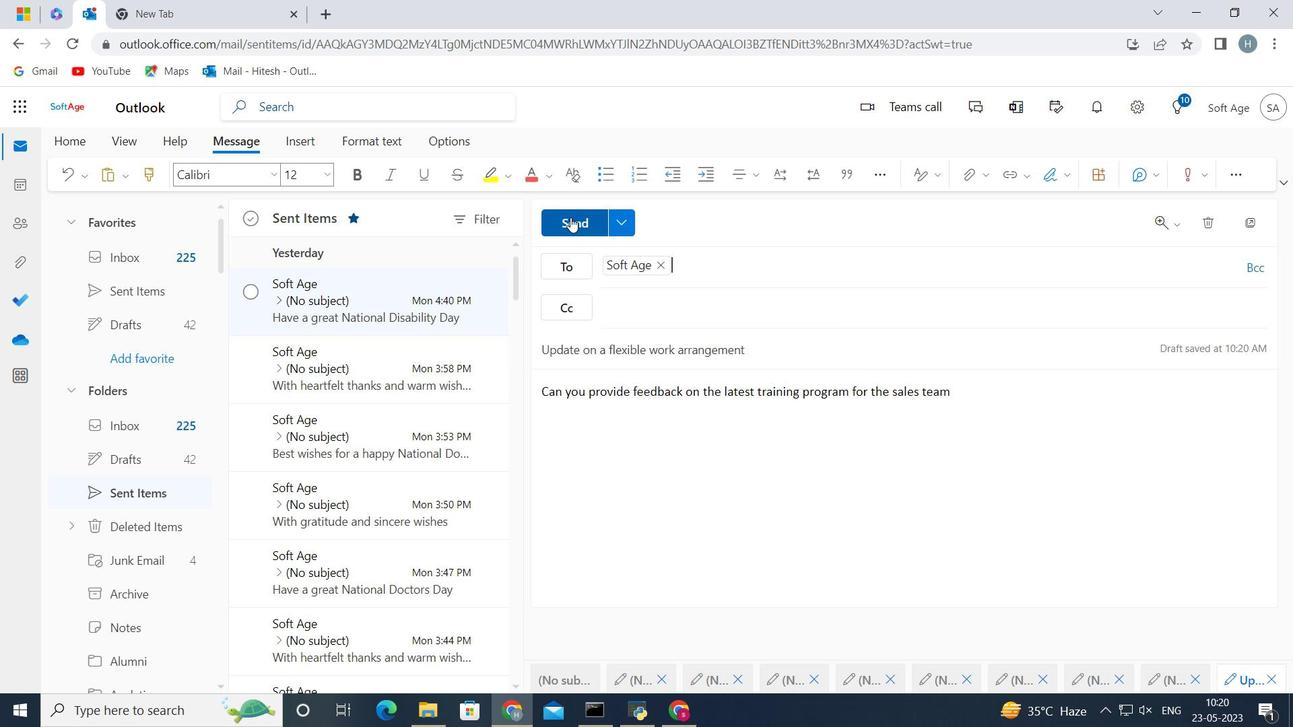 
Action: Mouse moved to (414, 317)
Screenshot: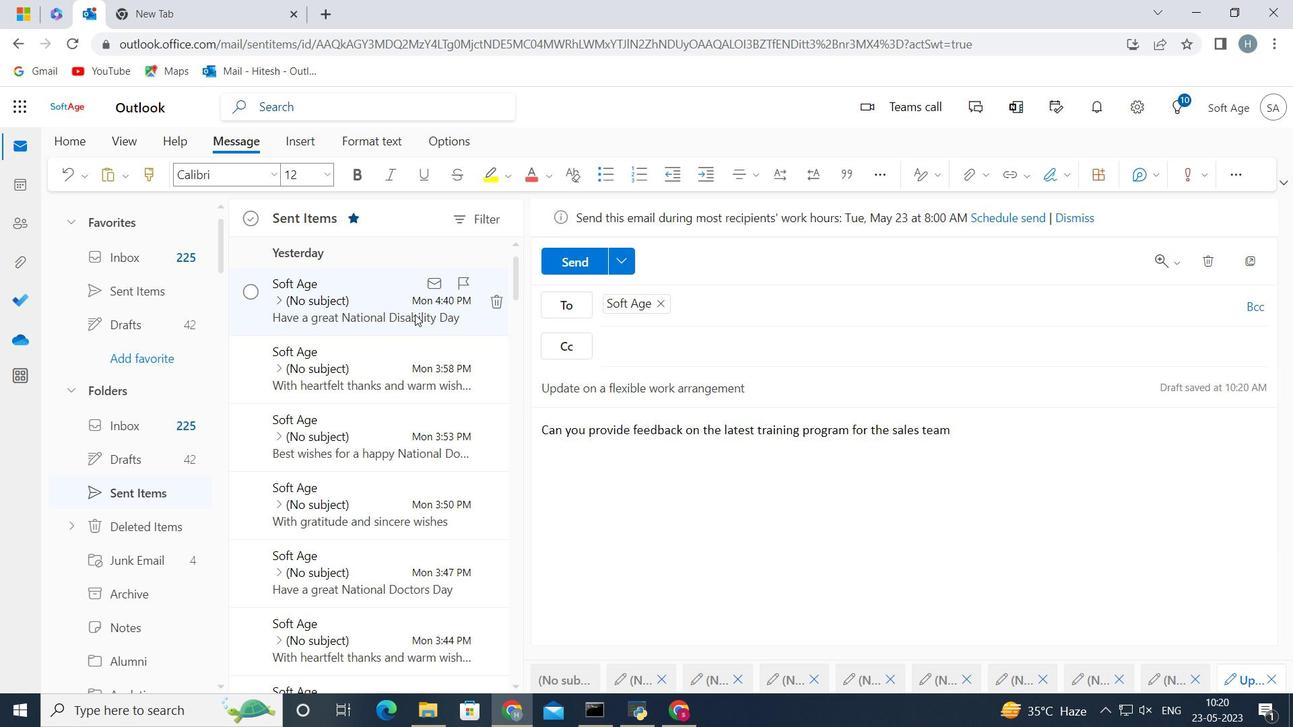 
Action: Mouse scrolled (414, 317) with delta (0, 0)
Screenshot: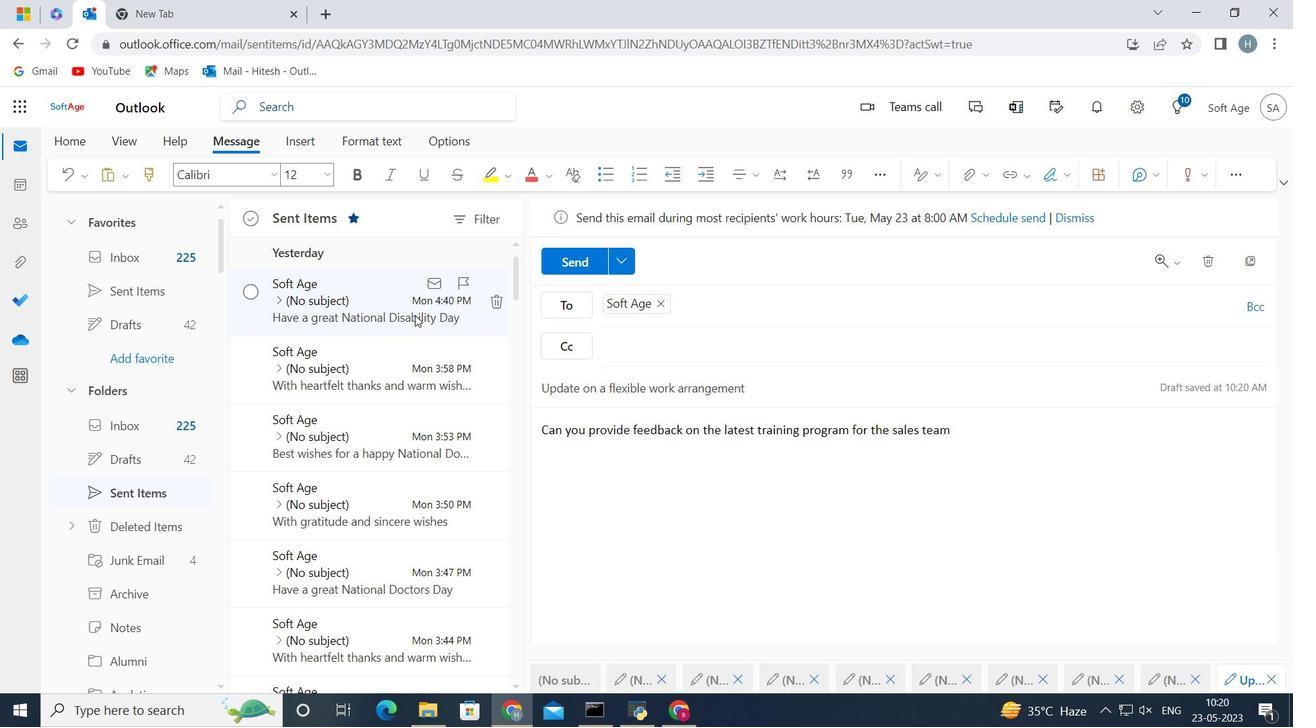 
Action: Mouse scrolled (414, 317) with delta (0, 0)
Screenshot: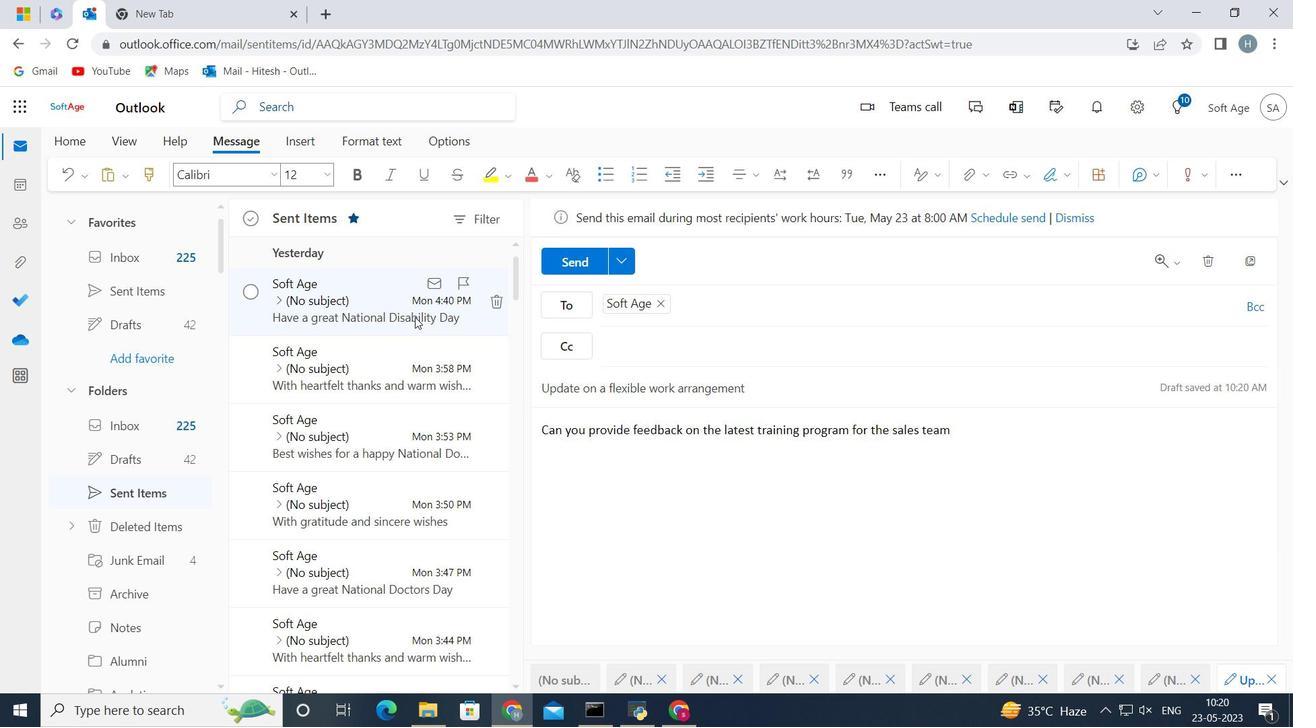 
Action: Mouse scrolled (414, 316) with delta (0, 0)
Screenshot: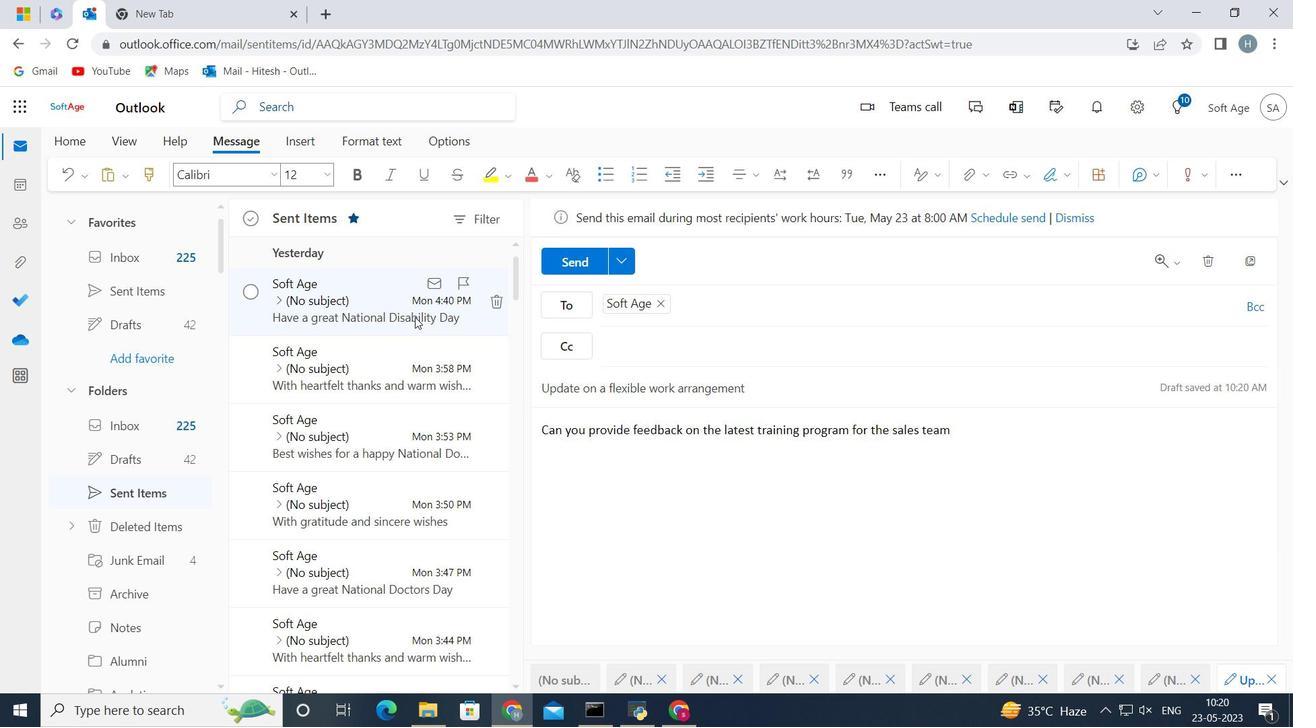 
Action: Mouse scrolled (414, 317) with delta (0, 0)
Screenshot: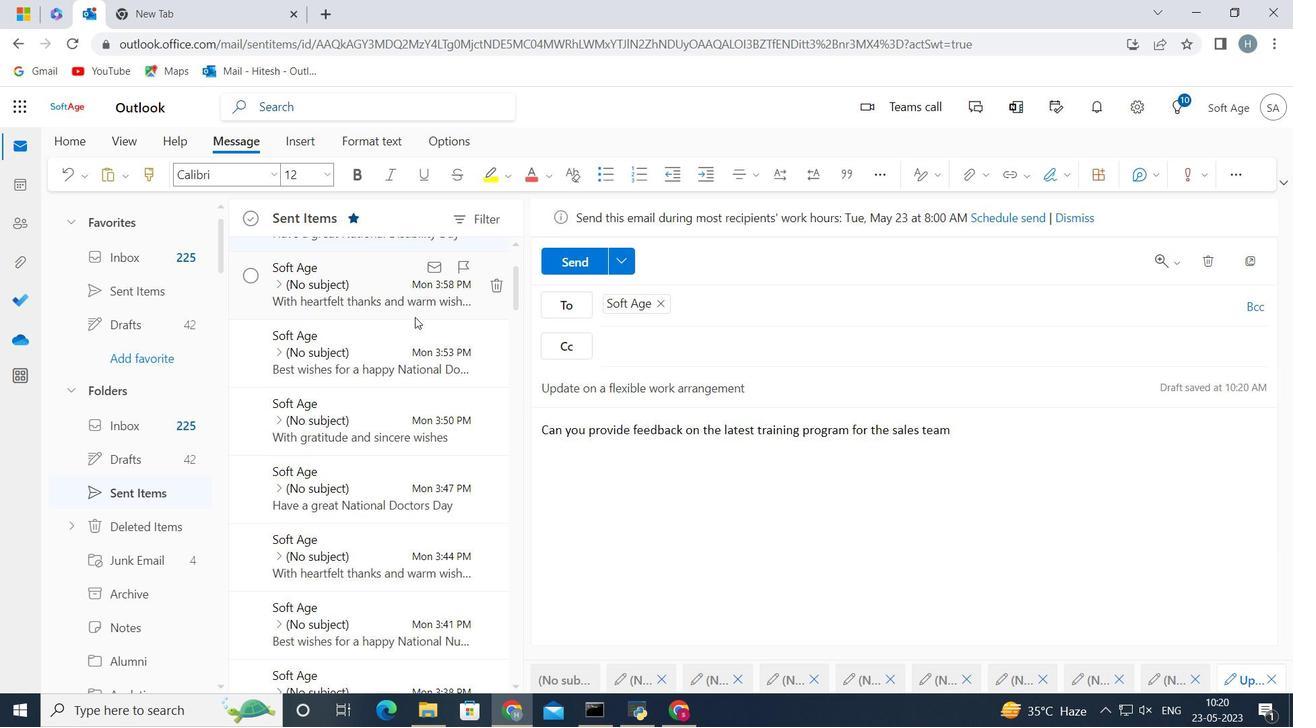 
Action: Mouse scrolled (414, 317) with delta (0, 0)
Screenshot: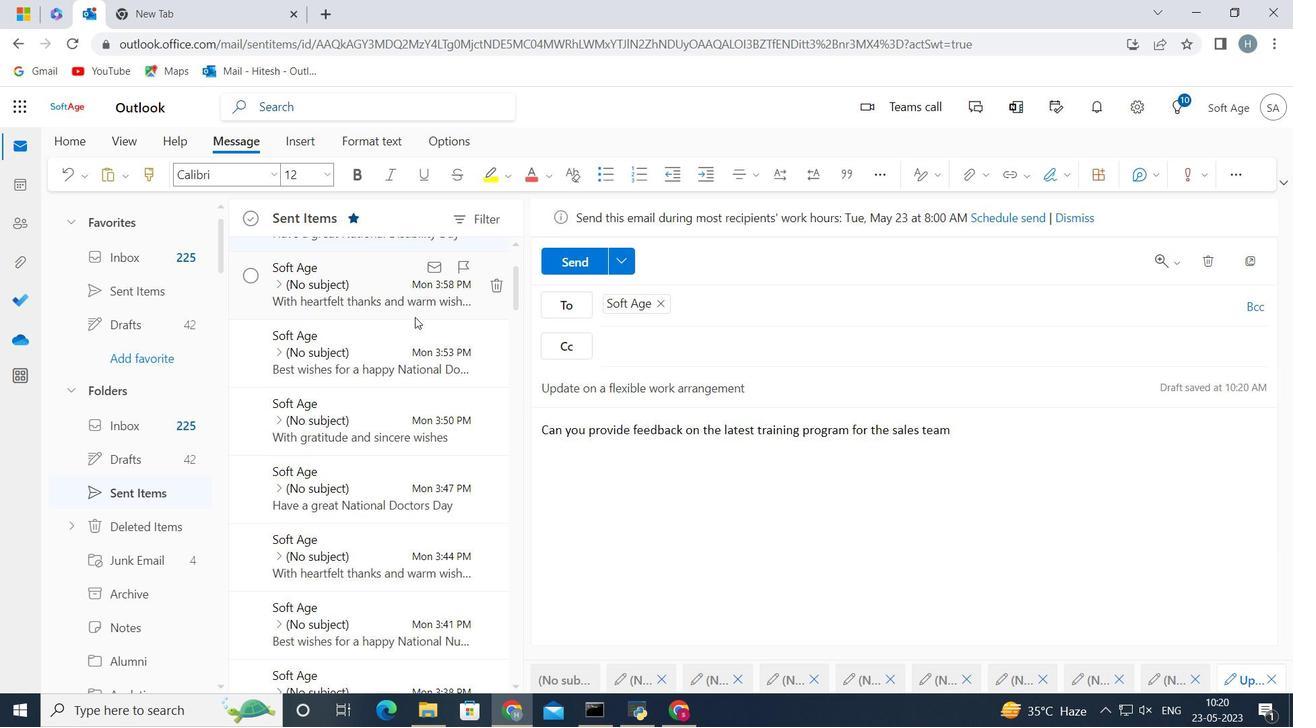 
Action: Mouse scrolled (414, 317) with delta (0, 0)
Screenshot: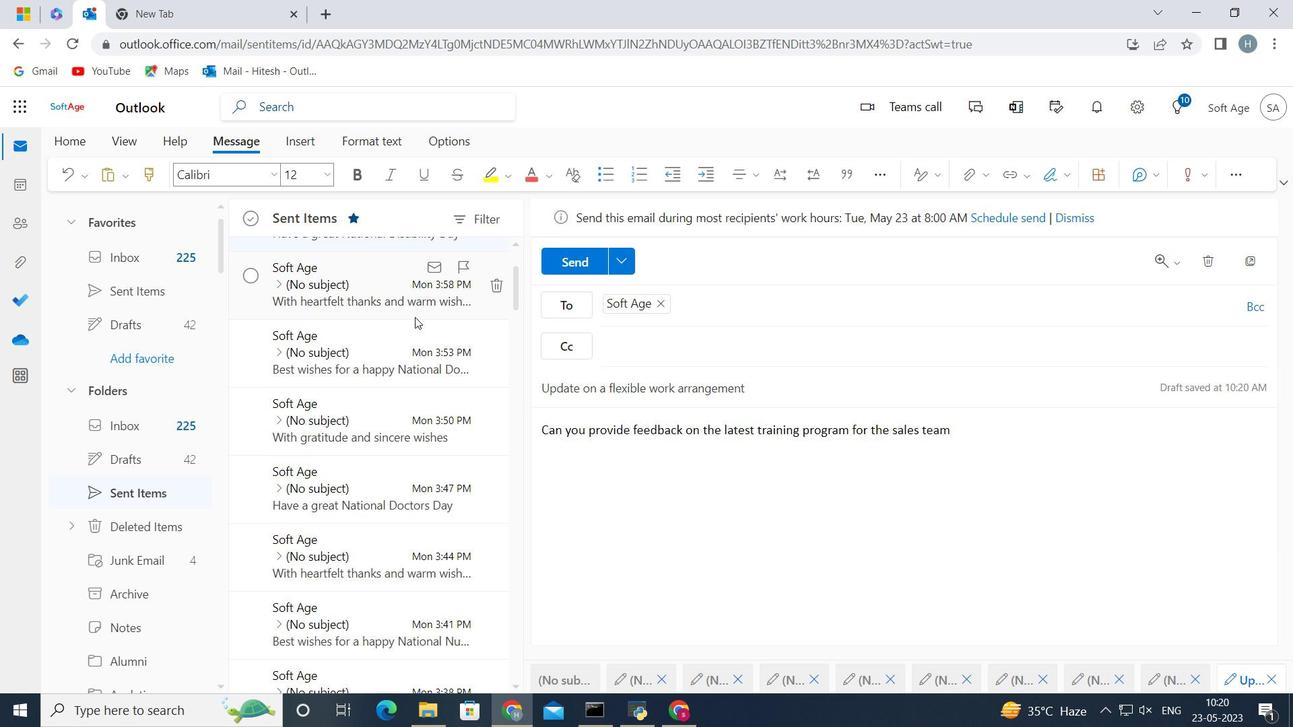 
Action: Mouse scrolled (414, 317) with delta (0, 0)
Screenshot: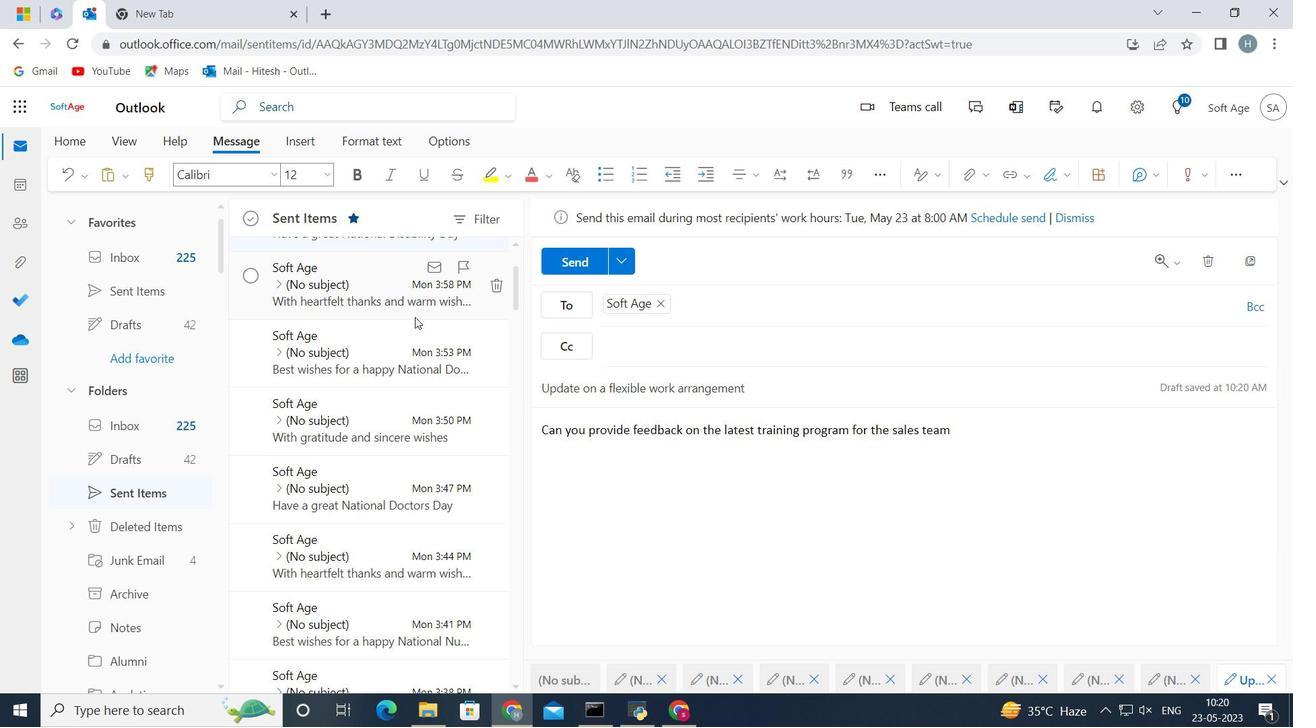 
Action: Mouse moved to (577, 262)
Screenshot: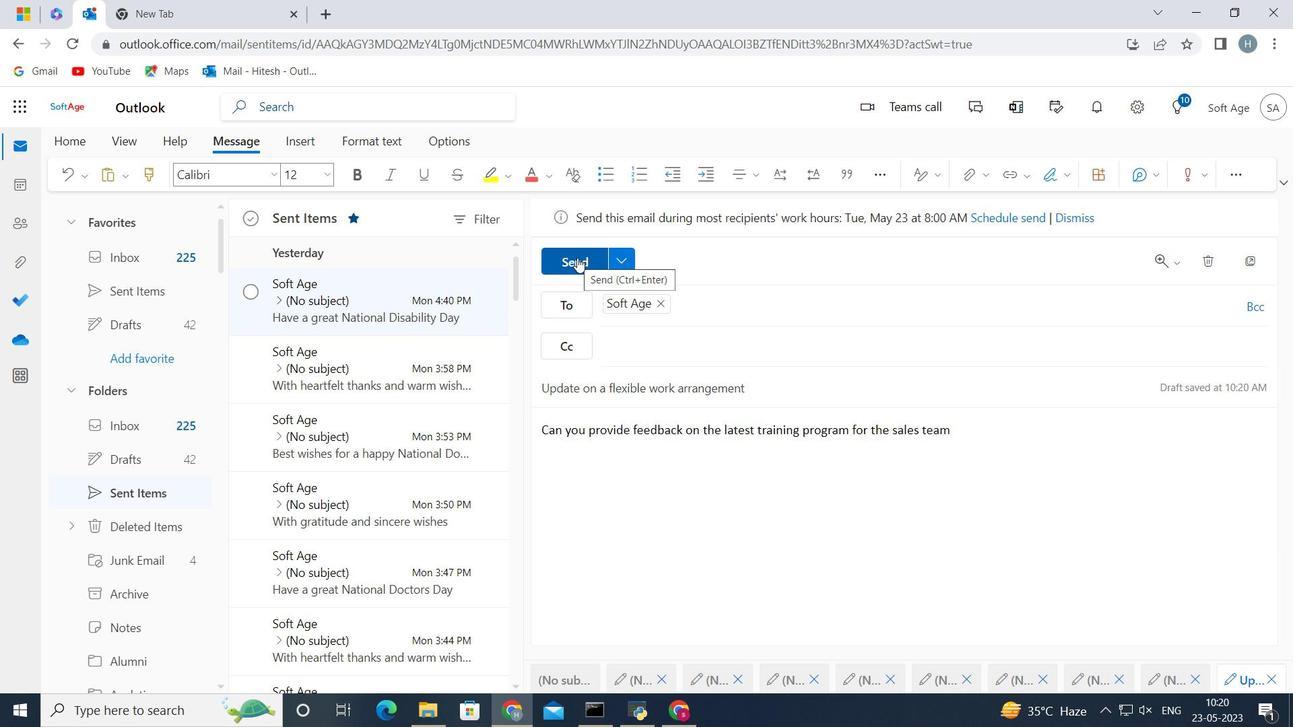 
Action: Mouse pressed left at (577, 262)
Screenshot: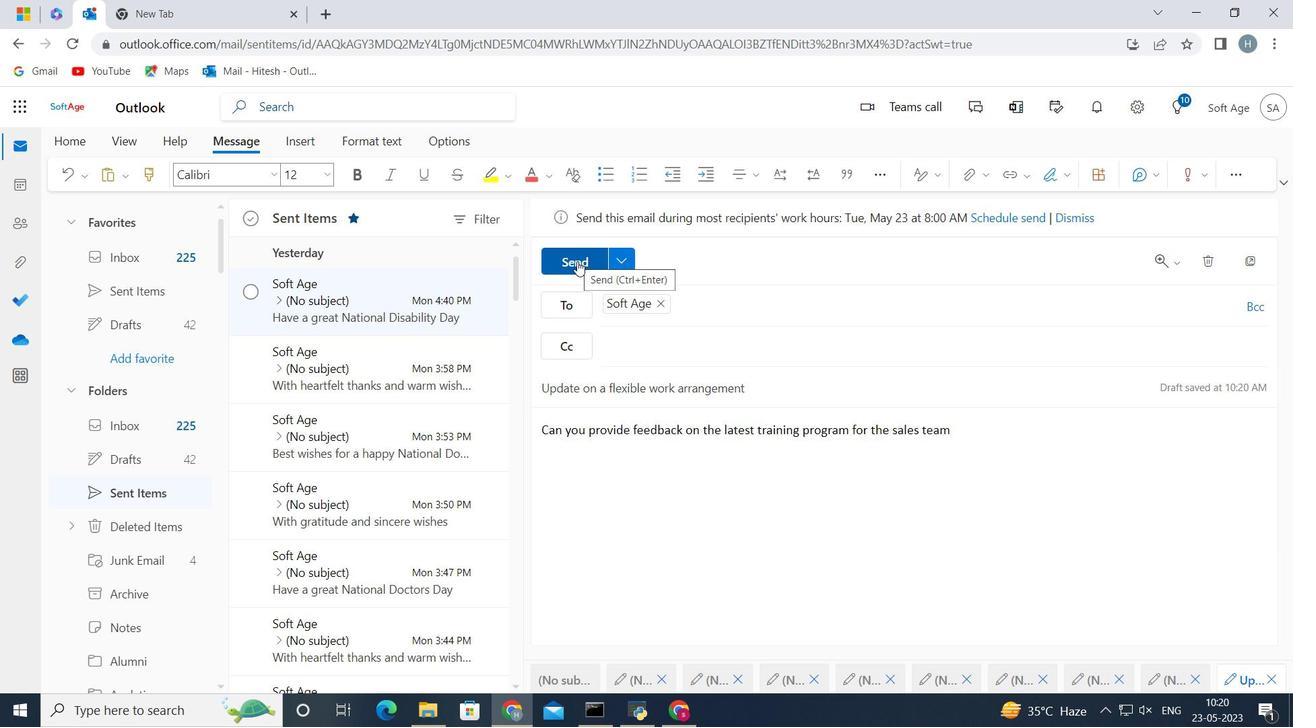 
Action: Mouse moved to (336, 291)
Screenshot: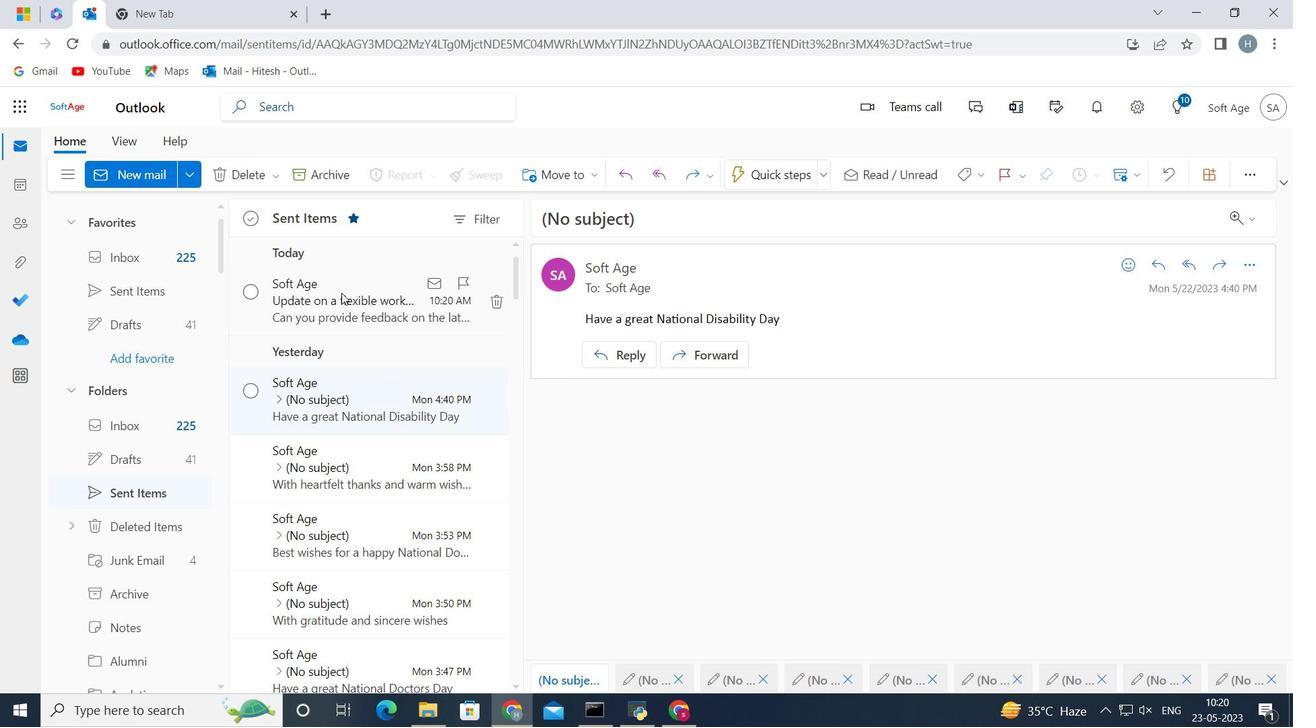 
Action: Mouse pressed left at (336, 291)
Screenshot: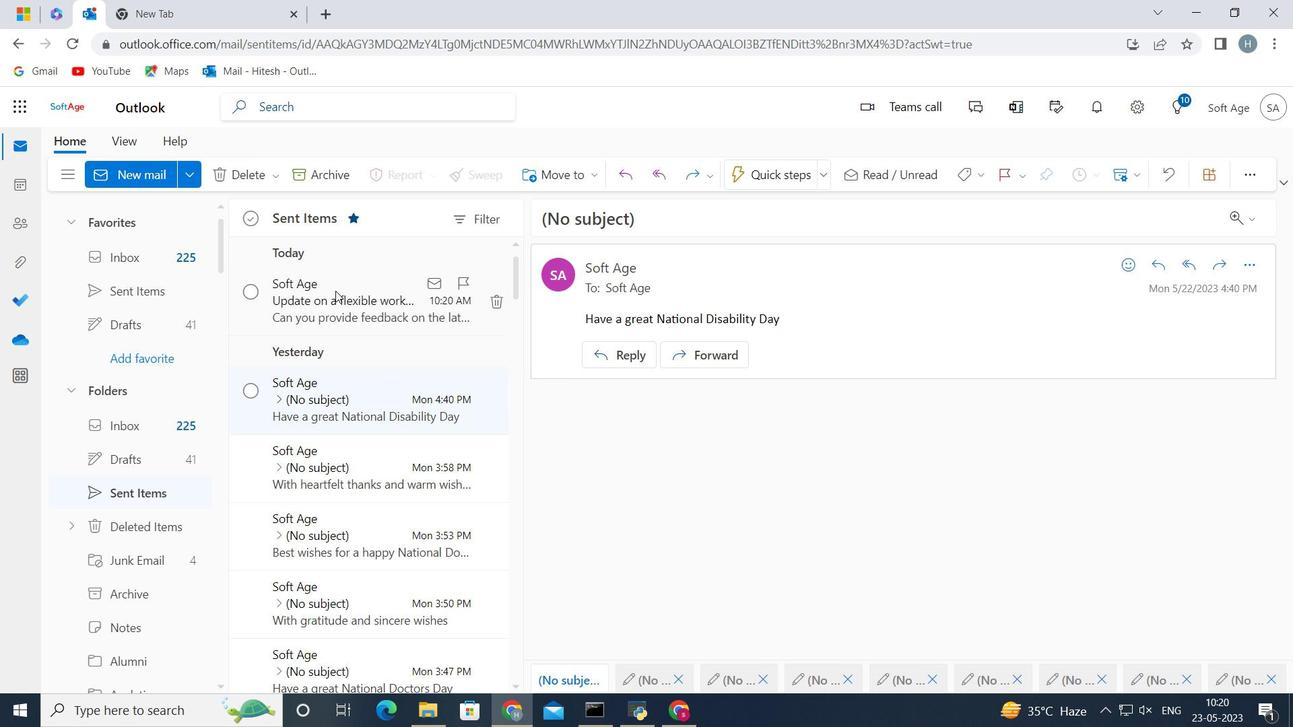 
Action: Mouse moved to (583, 170)
Screenshot: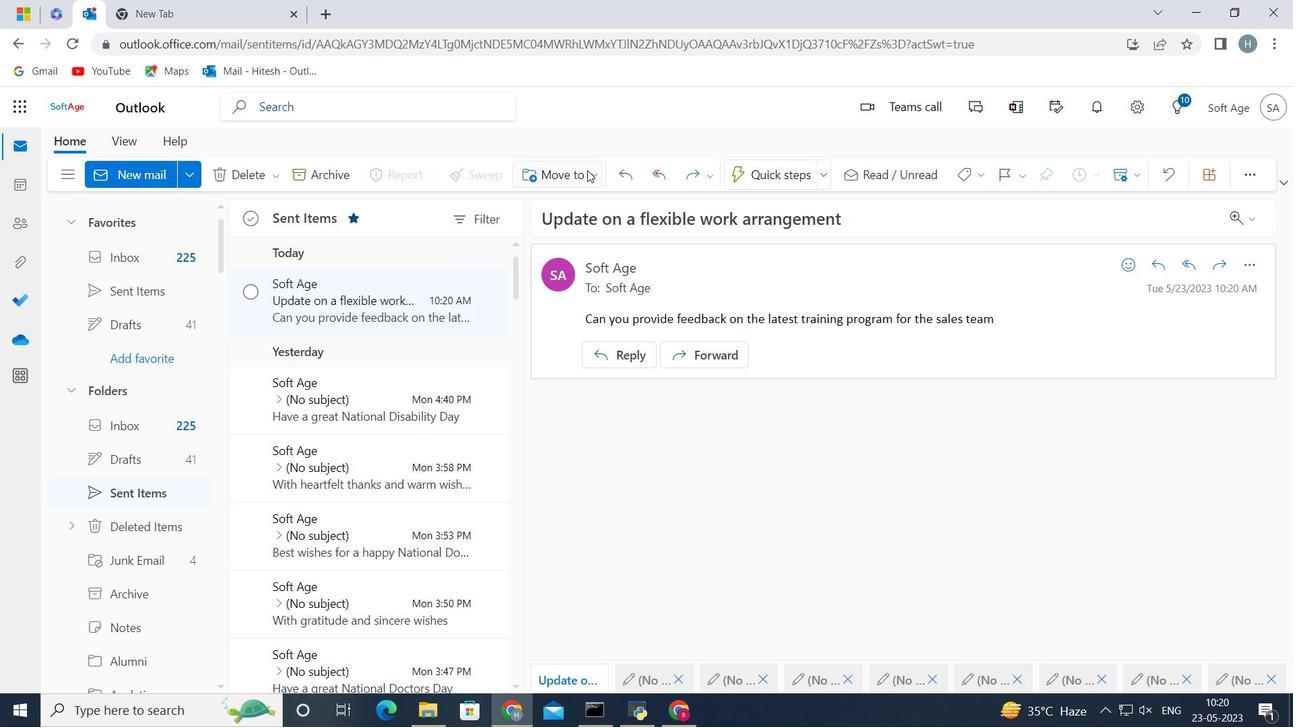 
Action: Mouse pressed left at (583, 170)
Screenshot: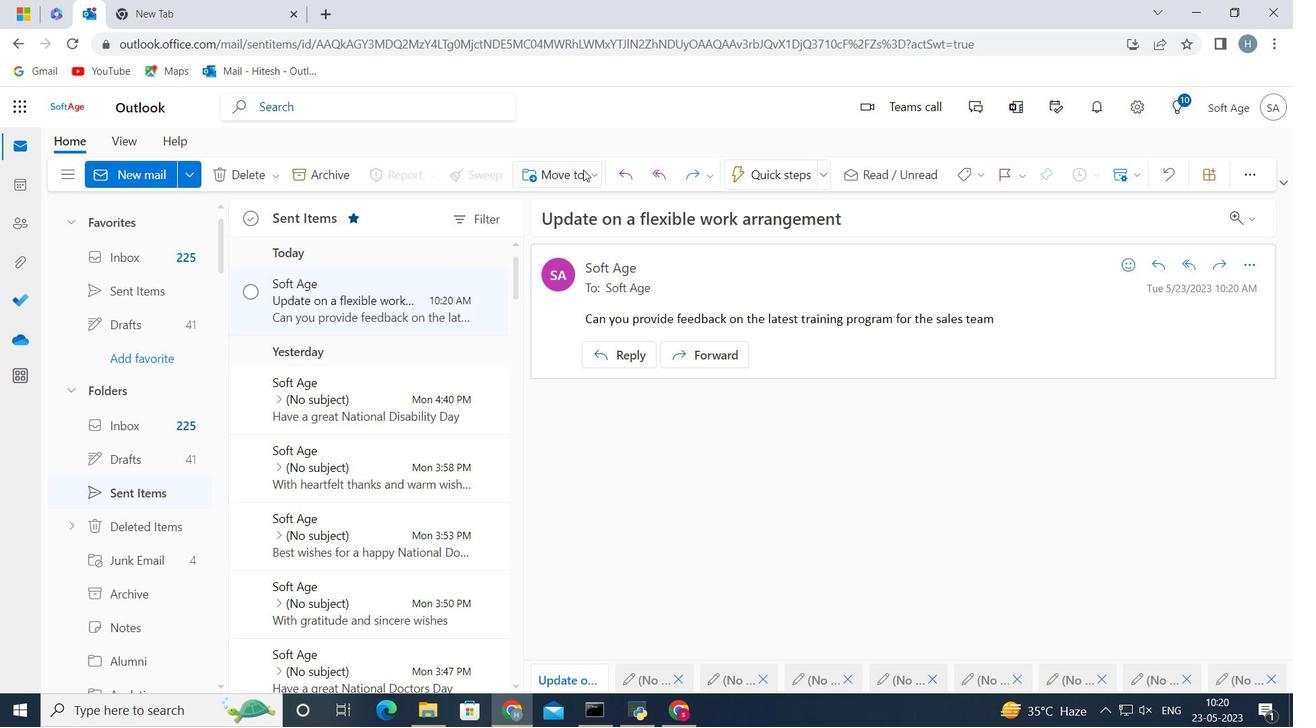 
Action: Mouse moved to (600, 204)
Screenshot: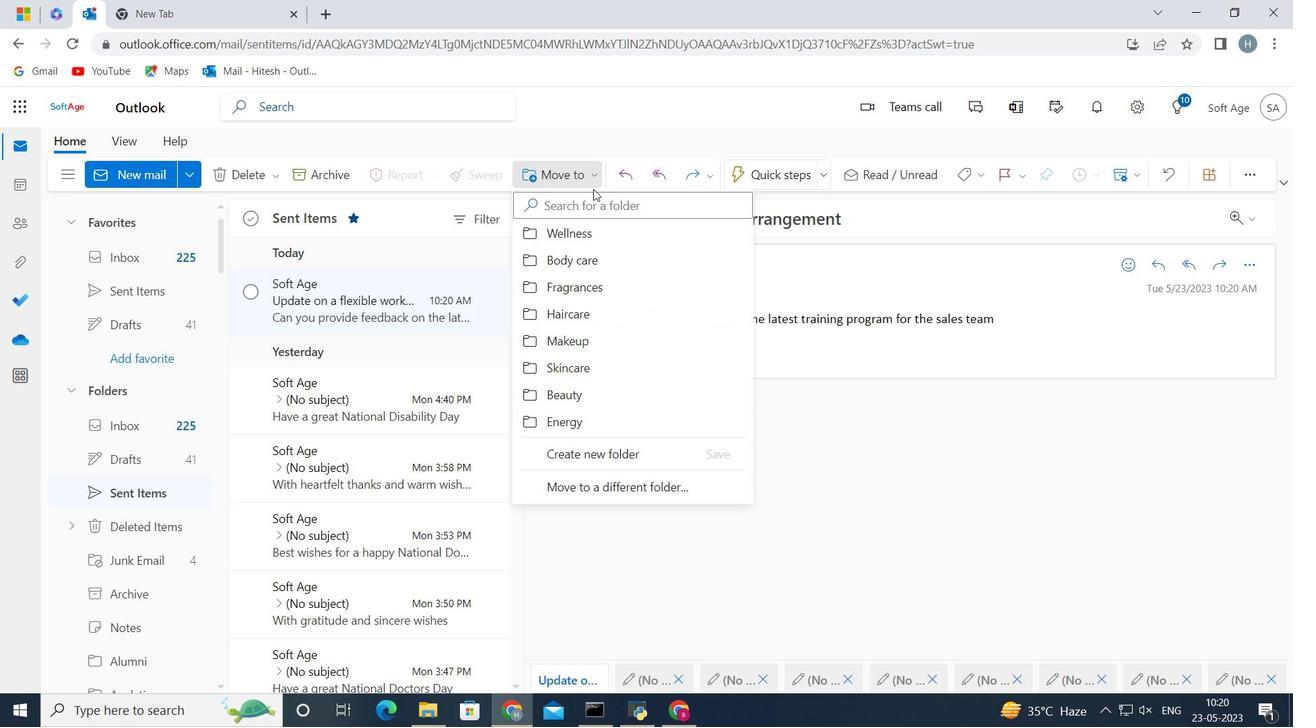 
Action: Mouse pressed left at (600, 204)
Screenshot: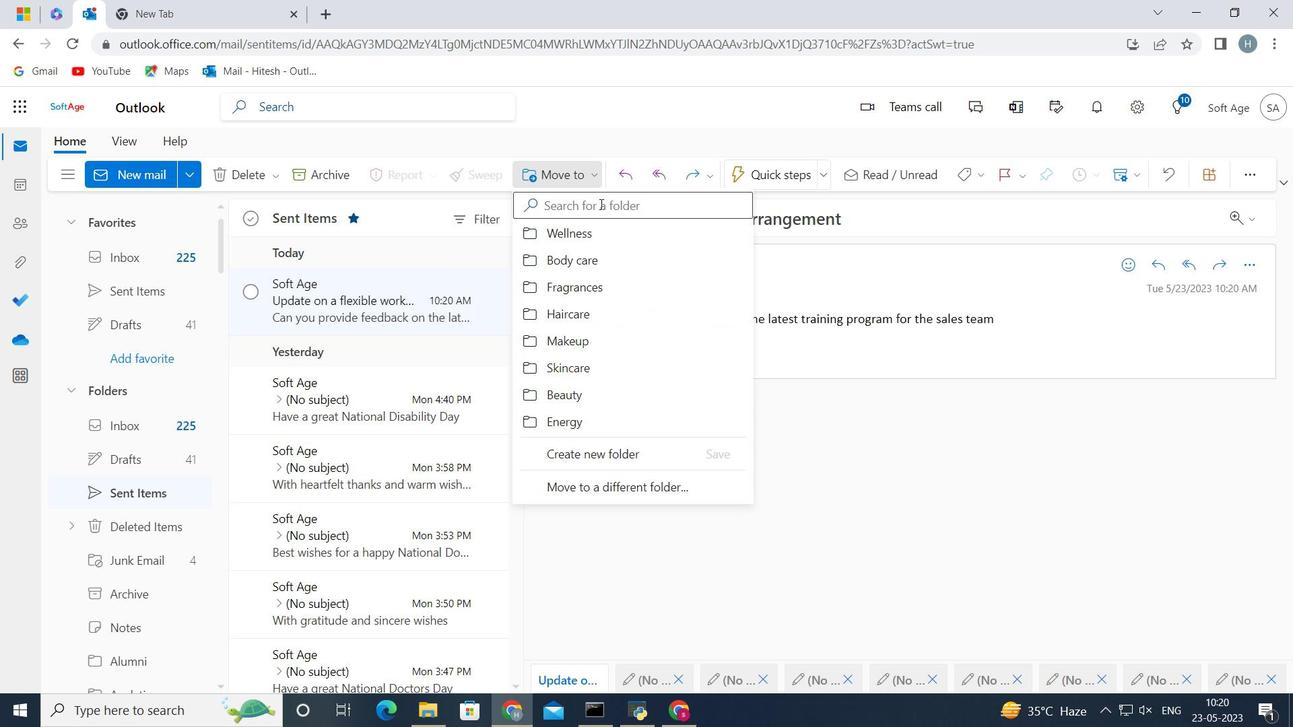 
Action: Key pressed <Key.shift>Vitamins
Screenshot: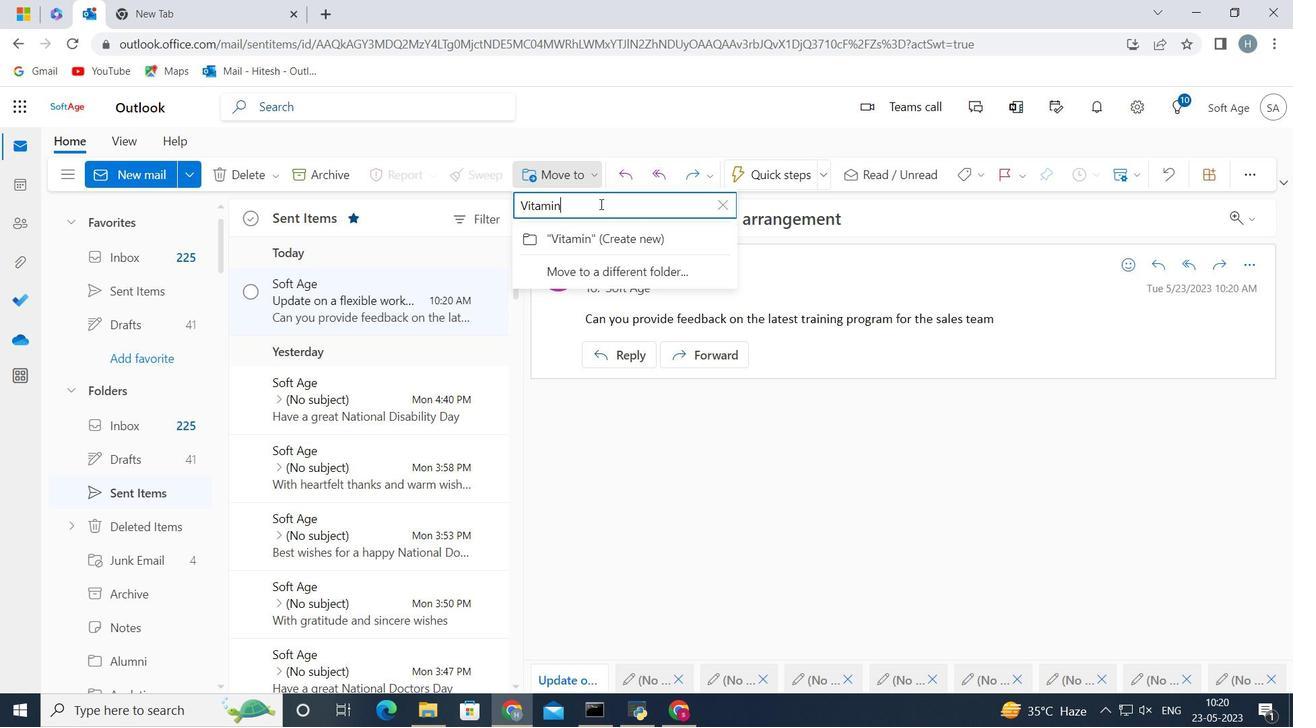 
Action: Mouse moved to (528, 235)
Screenshot: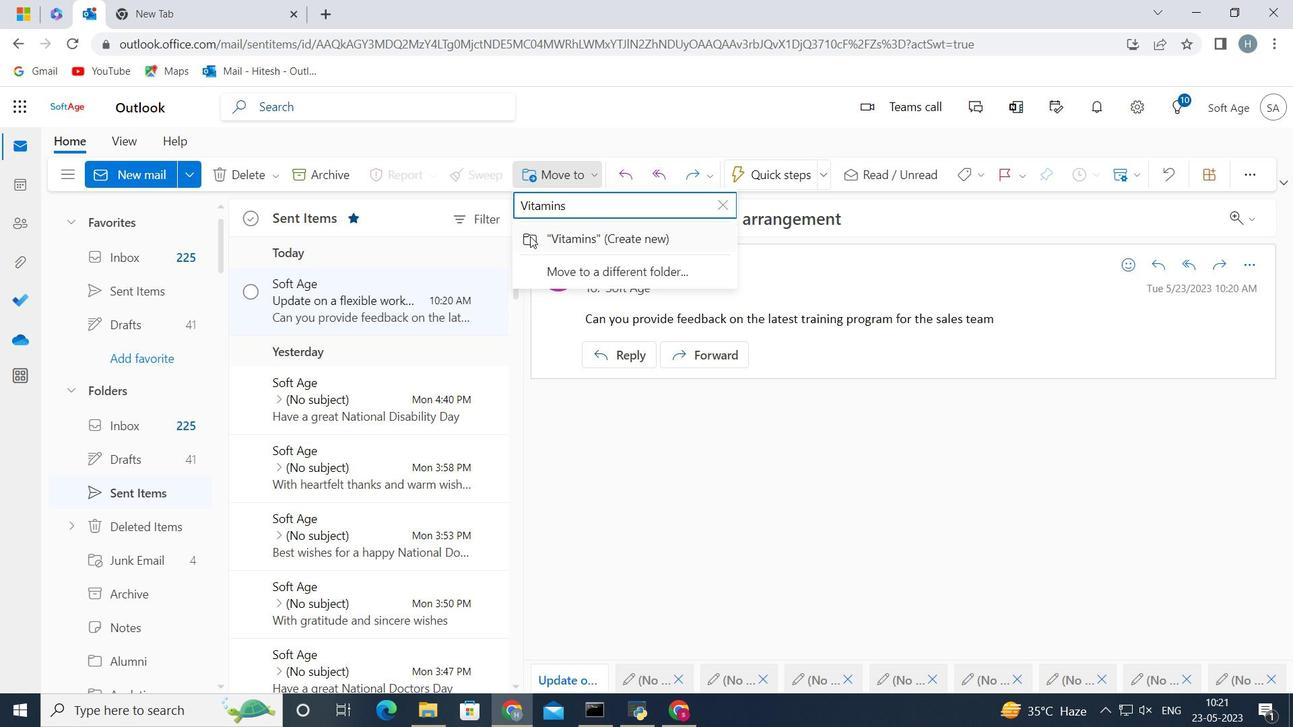 
Action: Mouse pressed left at (528, 235)
Screenshot: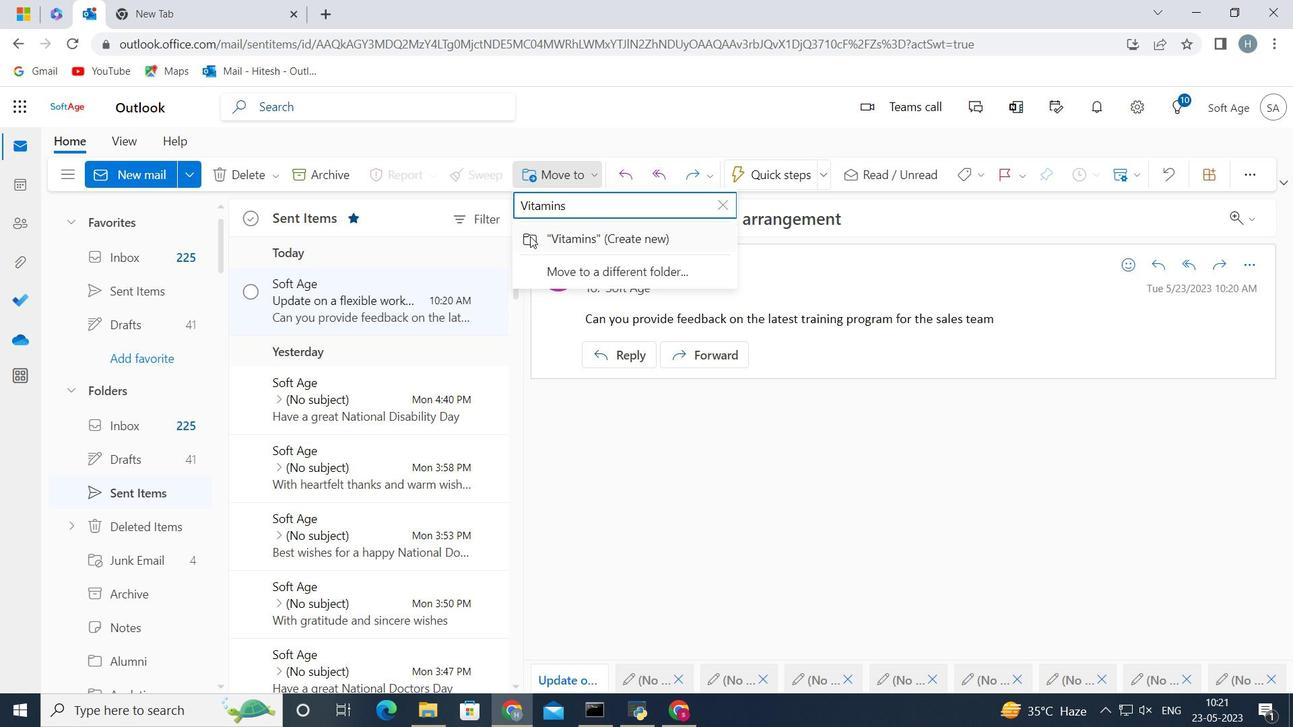 
Action: Mouse moved to (648, 447)
Screenshot: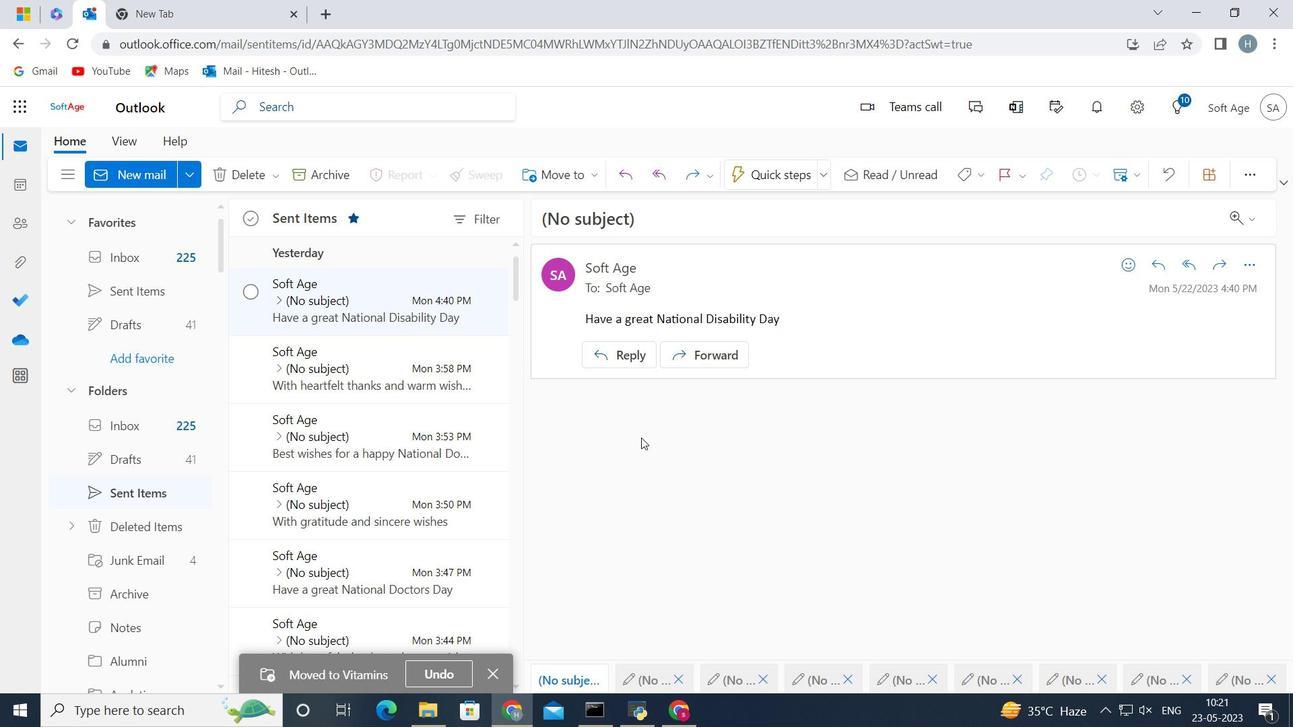 
